 Task: Create a due date automation trigger when advanced on, 2 working days after a card is due add content with a name not containing resume at 11:00 AM.
Action: Mouse moved to (994, 302)
Screenshot: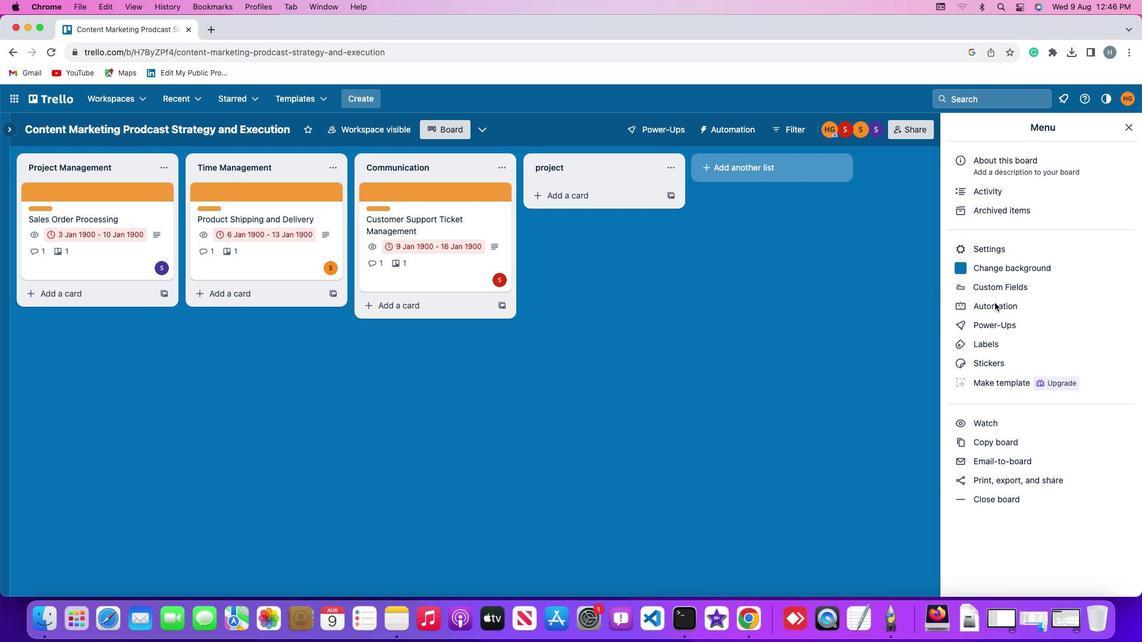
Action: Mouse pressed left at (994, 302)
Screenshot: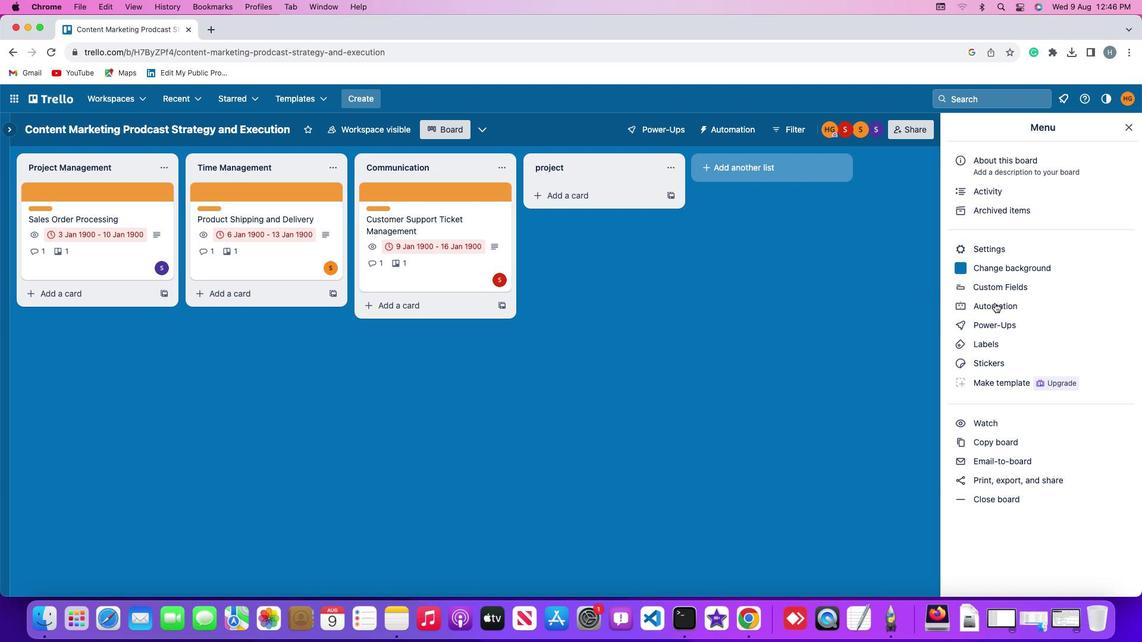 
Action: Mouse moved to (994, 302)
Screenshot: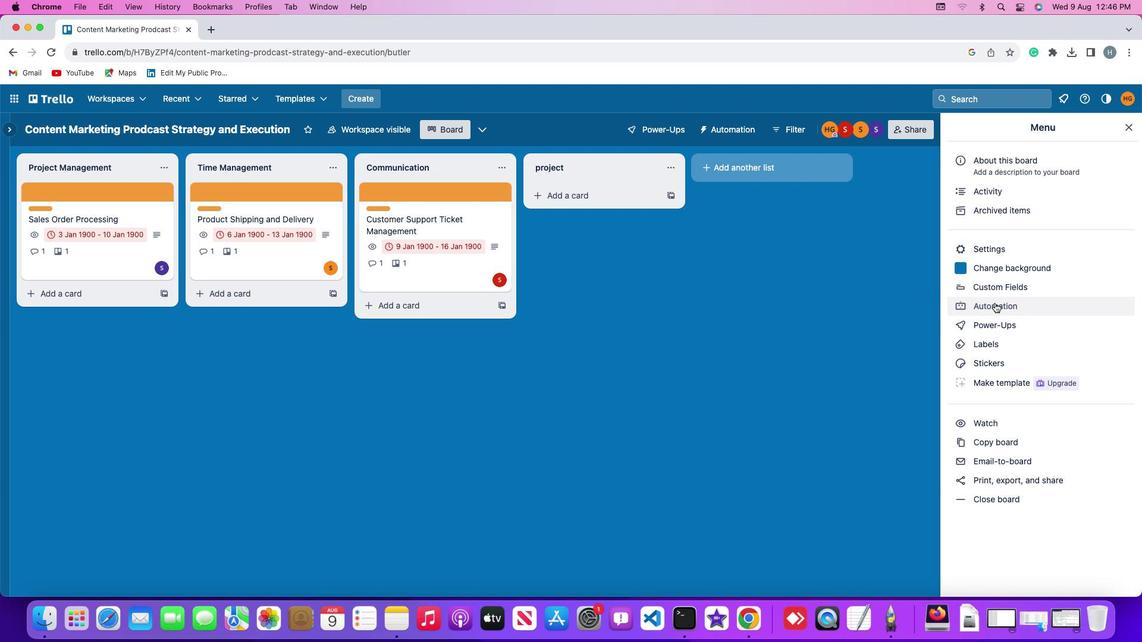 
Action: Mouse pressed left at (994, 302)
Screenshot: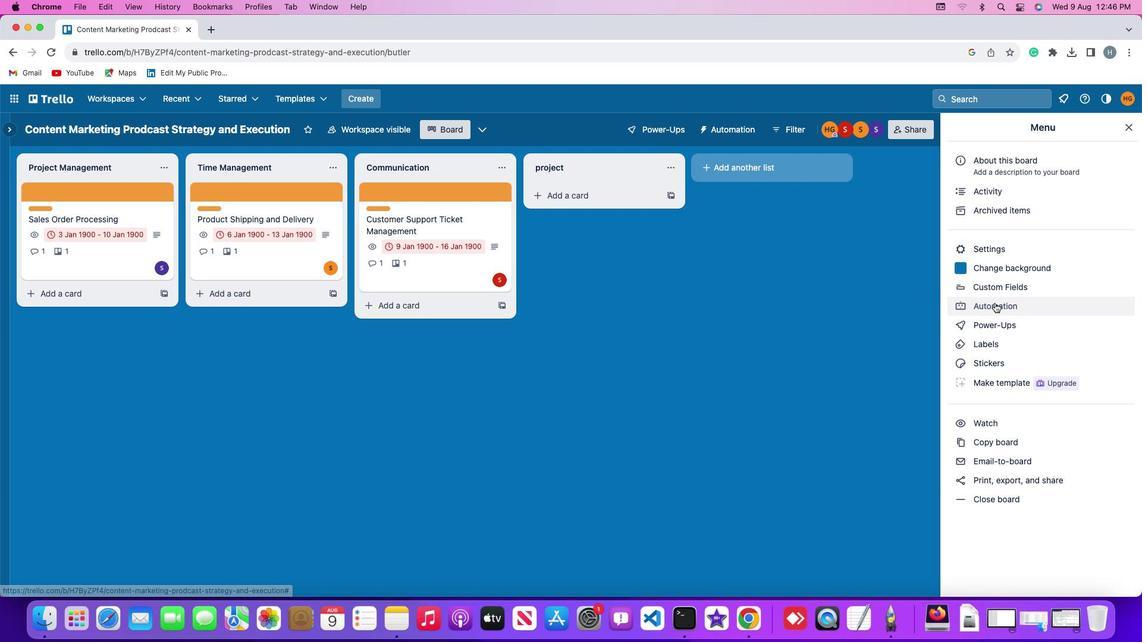 
Action: Mouse moved to (52, 281)
Screenshot: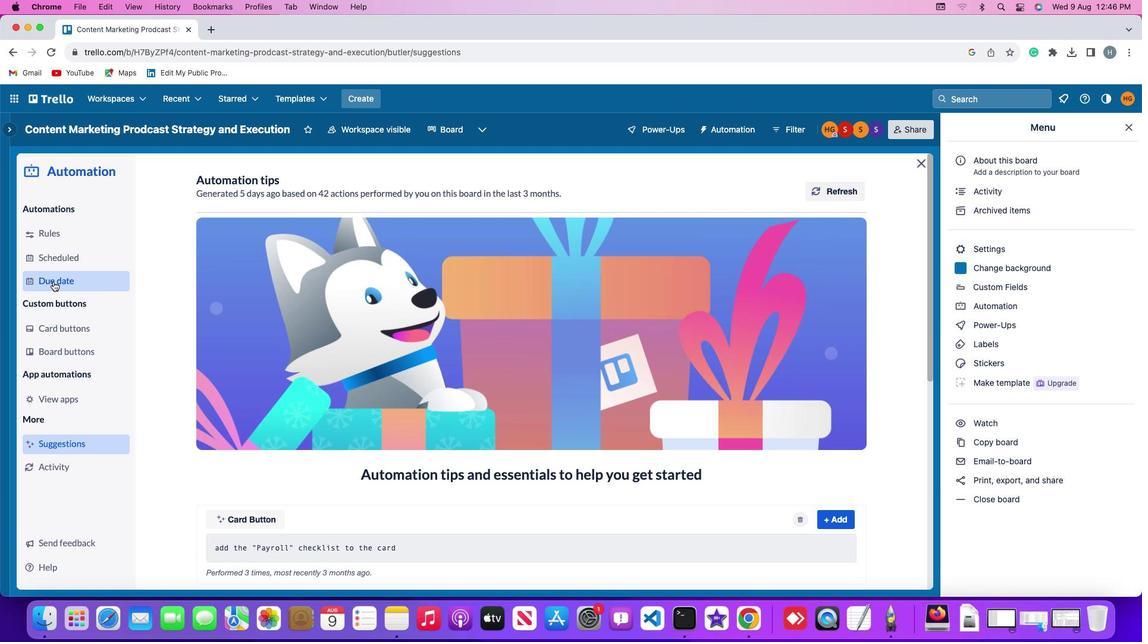 
Action: Mouse pressed left at (52, 281)
Screenshot: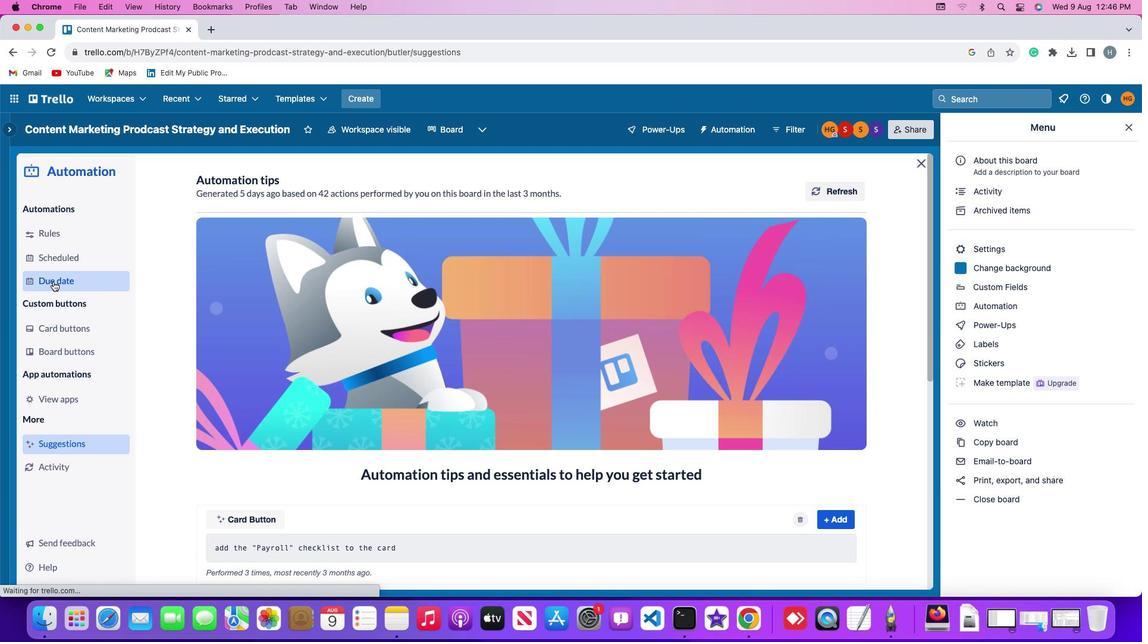 
Action: Mouse moved to (818, 183)
Screenshot: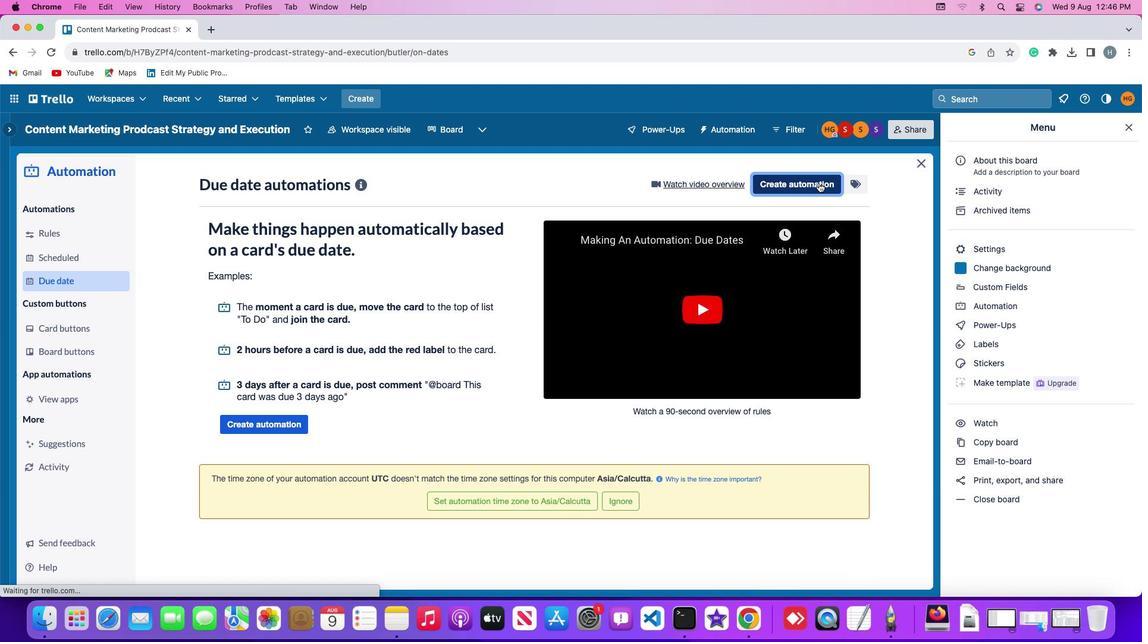 
Action: Mouse pressed left at (818, 183)
Screenshot: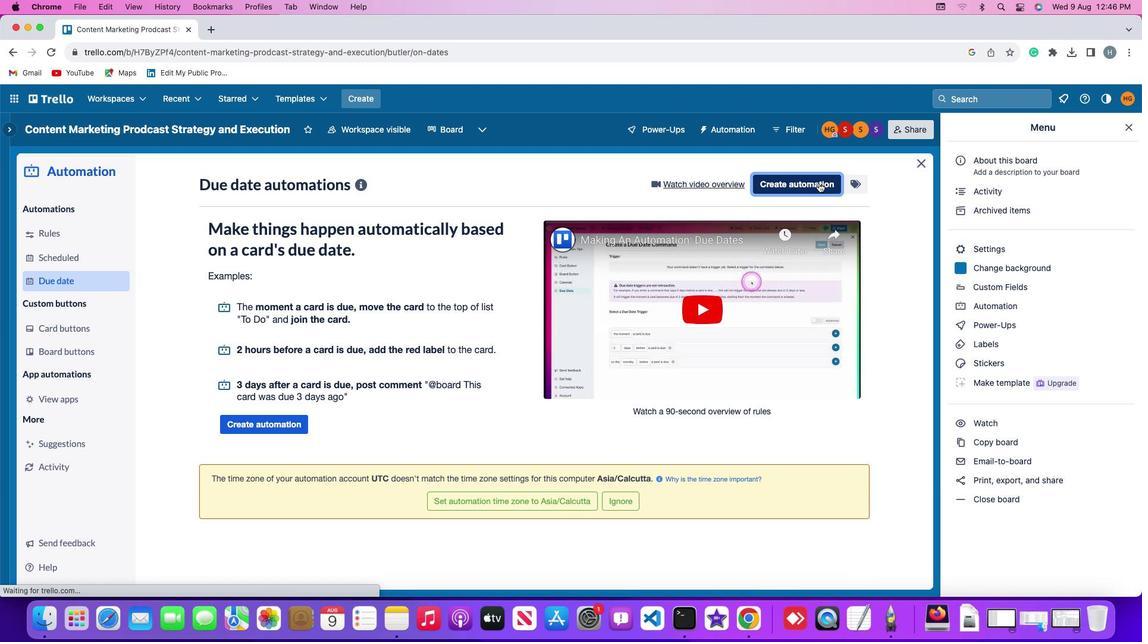 
Action: Mouse moved to (410, 296)
Screenshot: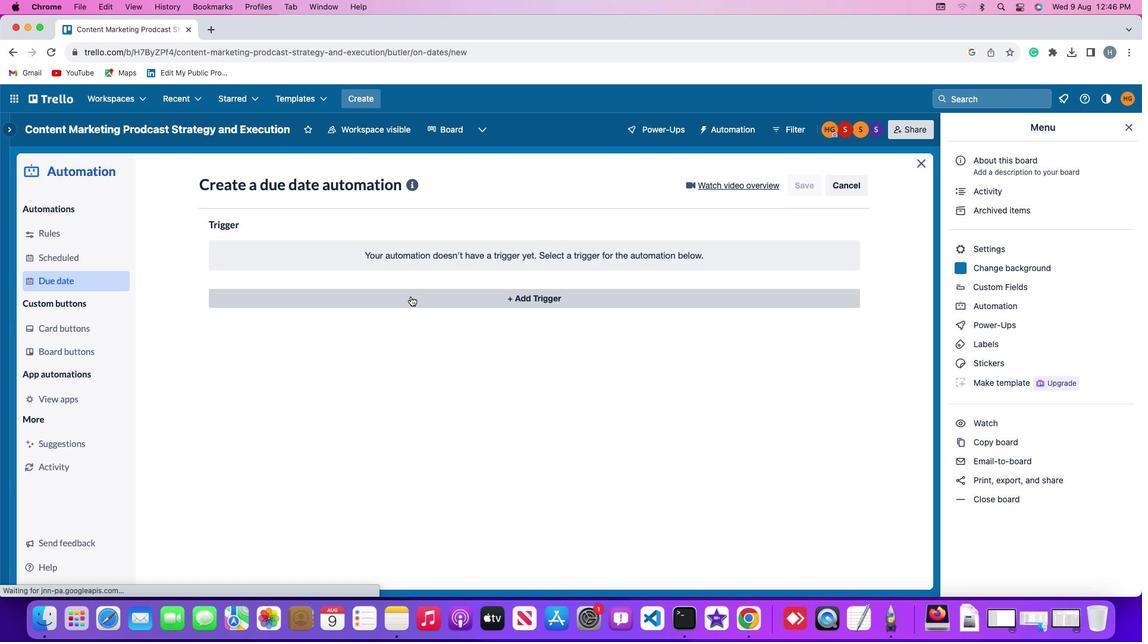 
Action: Mouse pressed left at (410, 296)
Screenshot: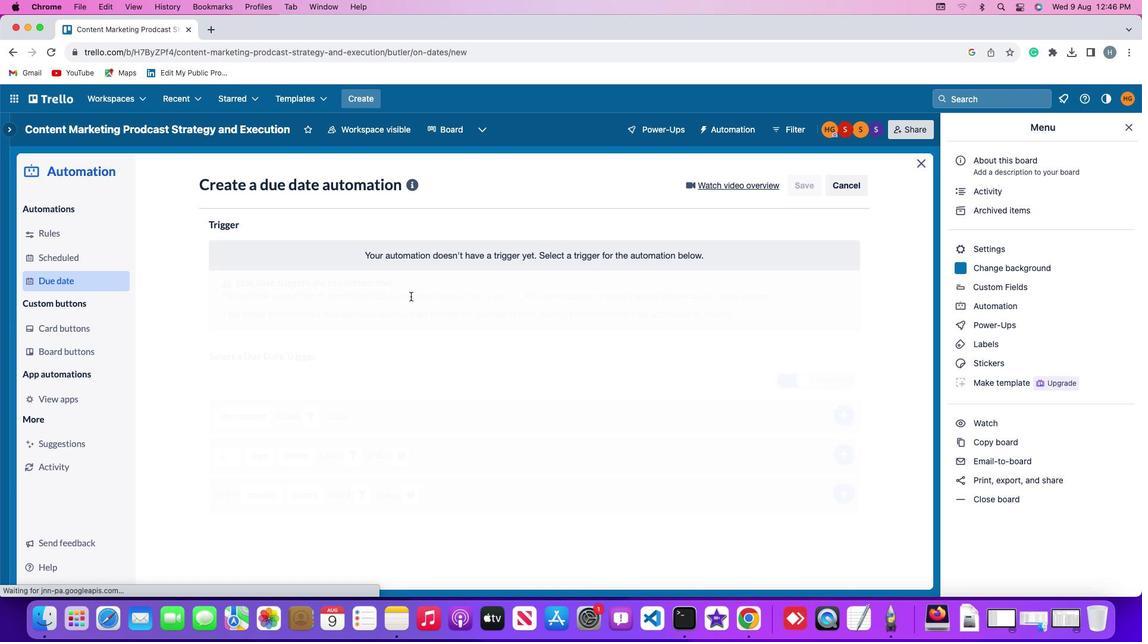 
Action: Mouse moved to (237, 485)
Screenshot: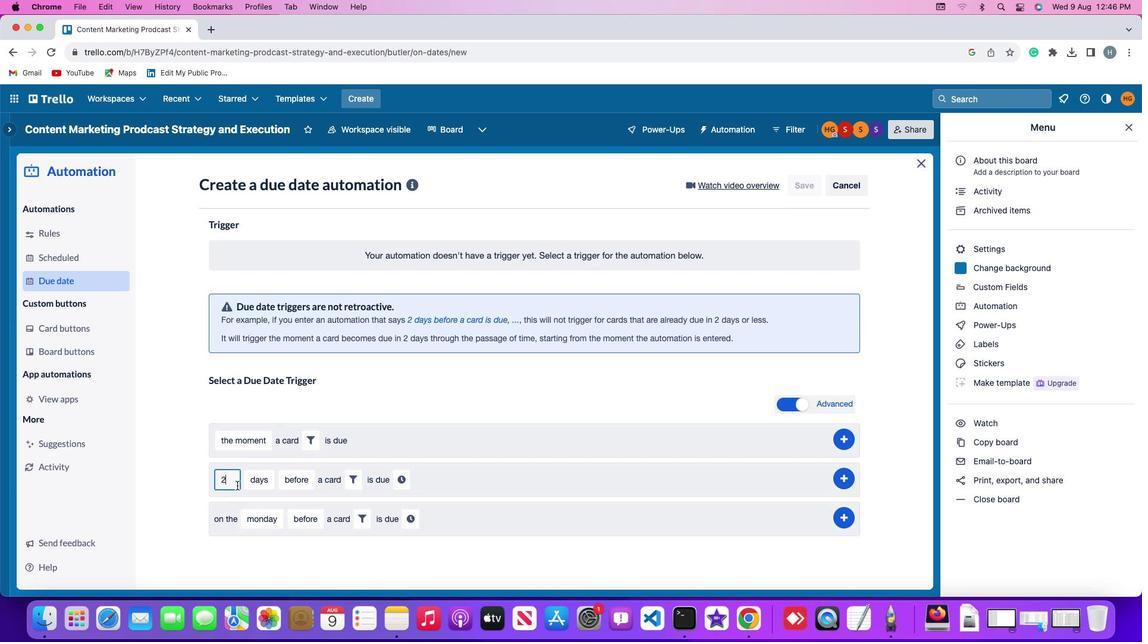 
Action: Mouse pressed left at (237, 485)
Screenshot: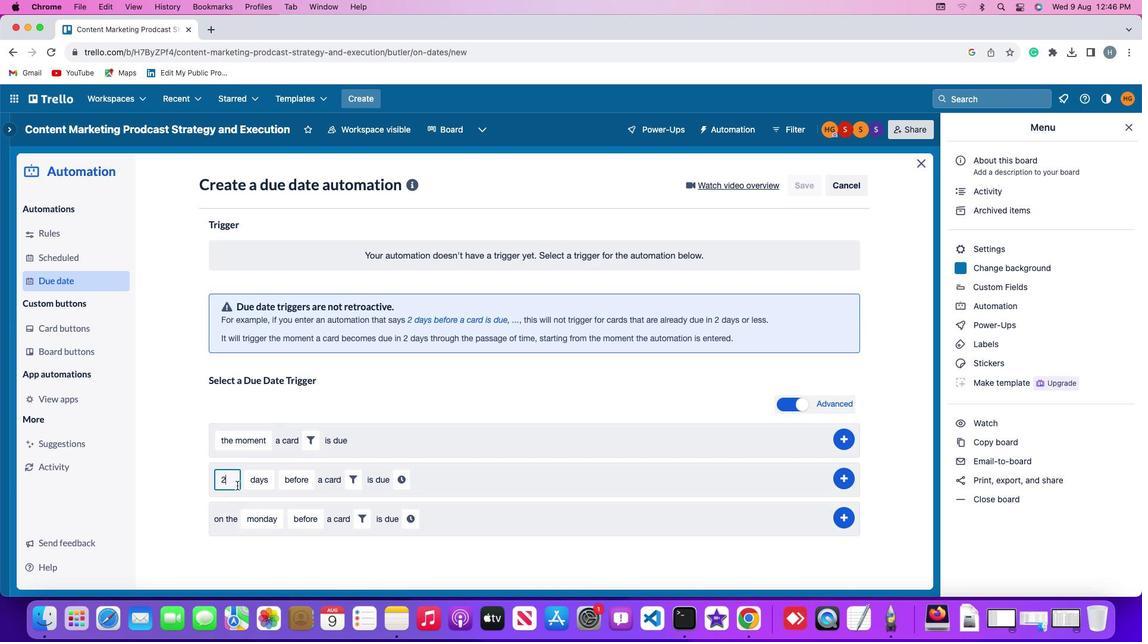 
Action: Mouse moved to (237, 485)
Screenshot: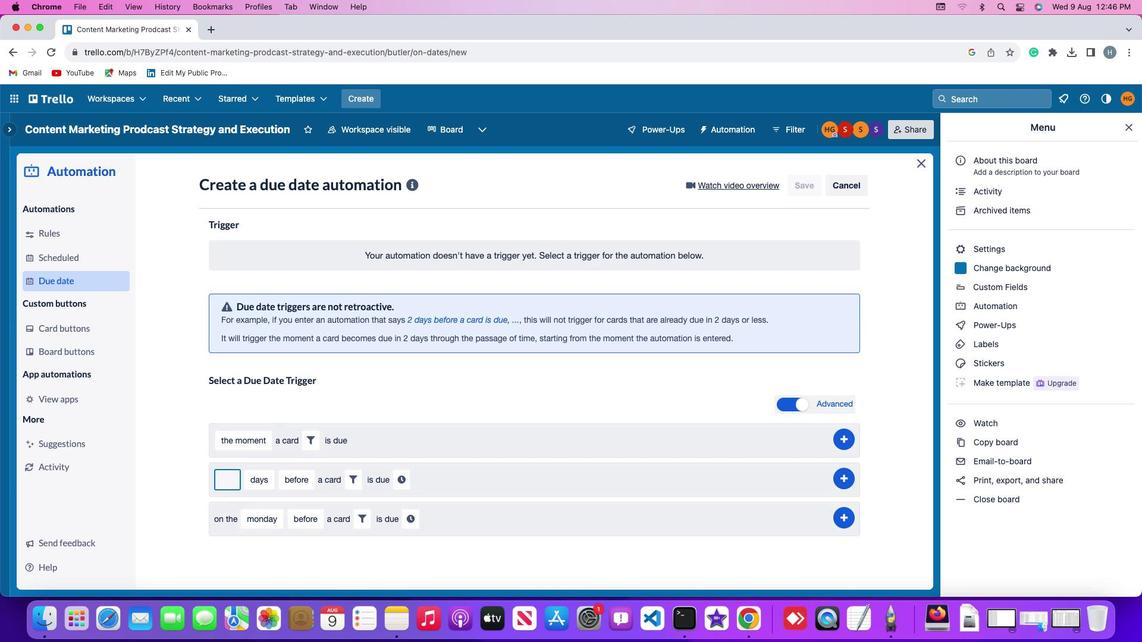 
Action: Key pressed Key.backspace'2'
Screenshot: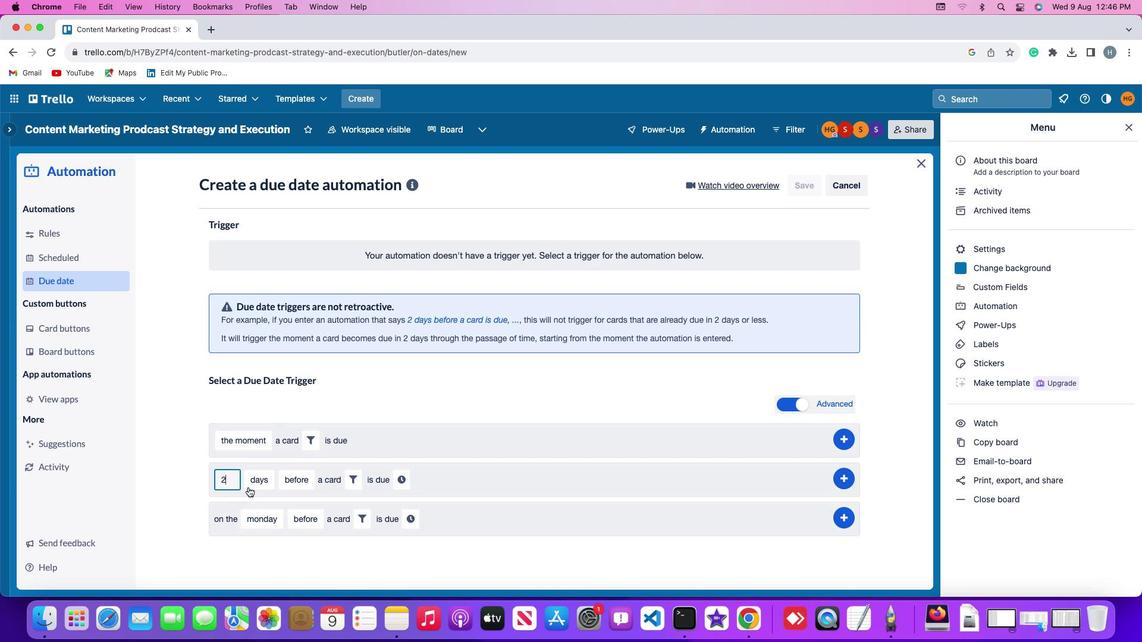 
Action: Mouse moved to (266, 487)
Screenshot: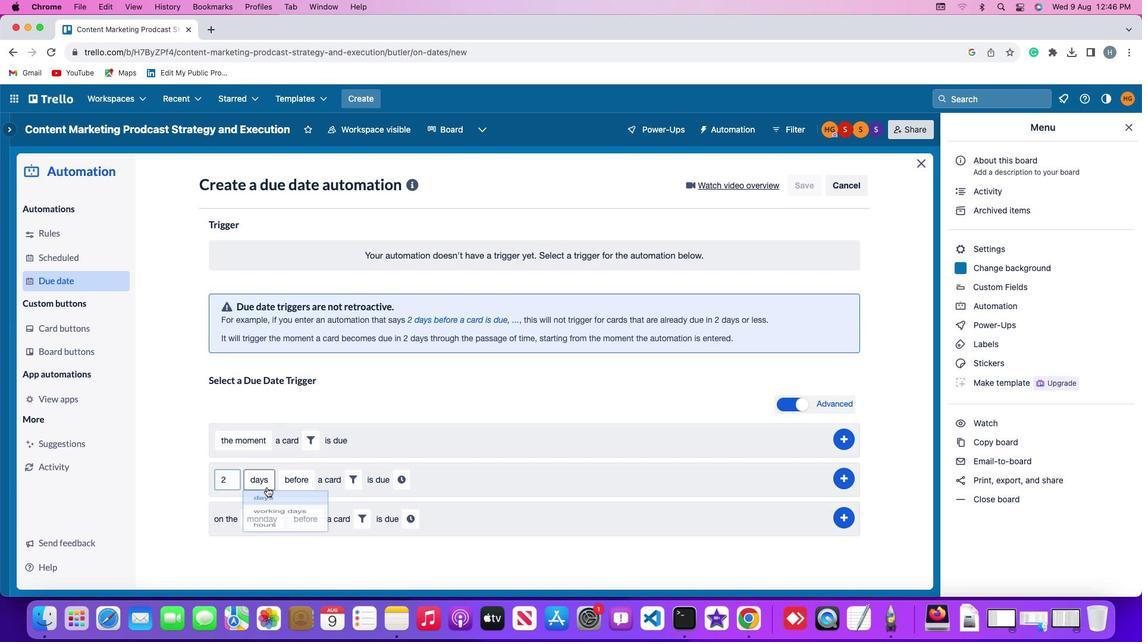 
Action: Mouse pressed left at (266, 487)
Screenshot: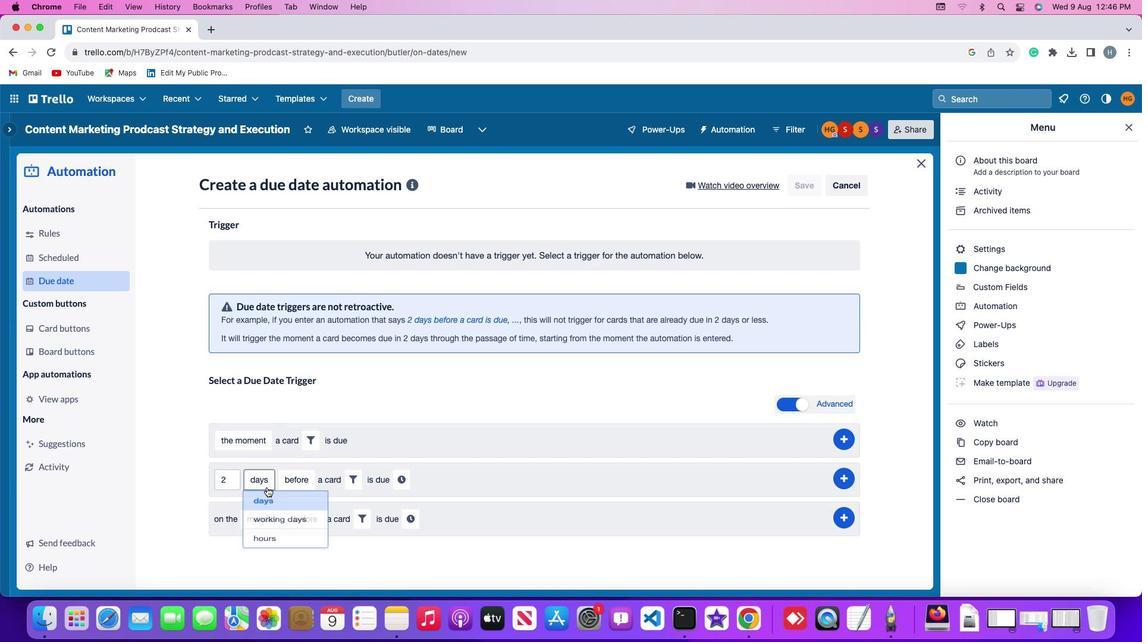 
Action: Mouse moved to (274, 521)
Screenshot: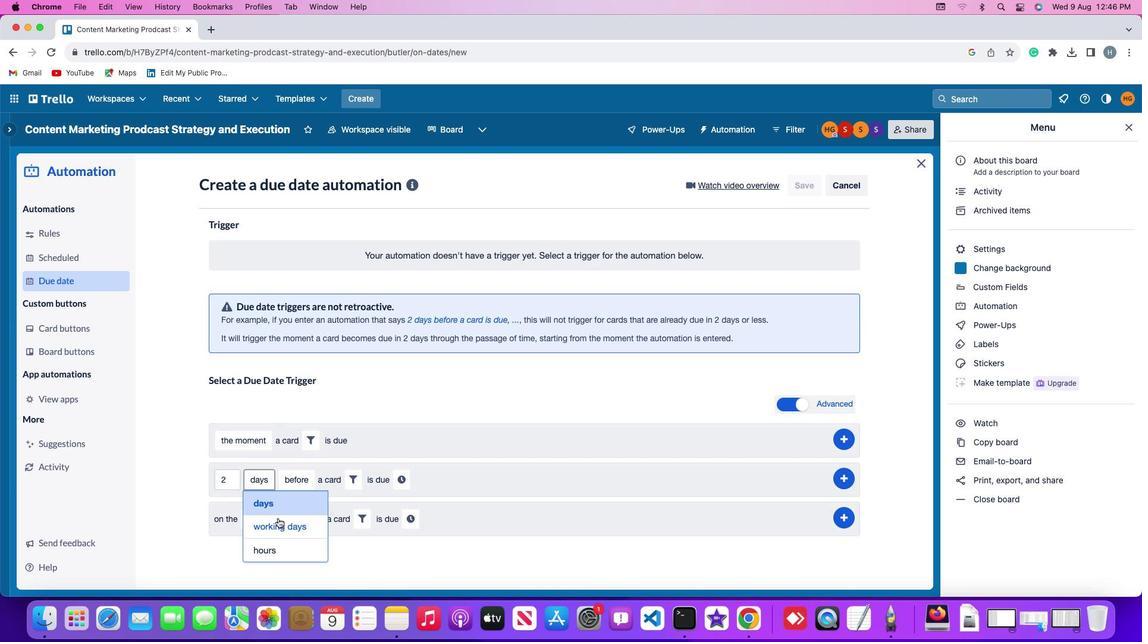 
Action: Mouse pressed left at (274, 521)
Screenshot: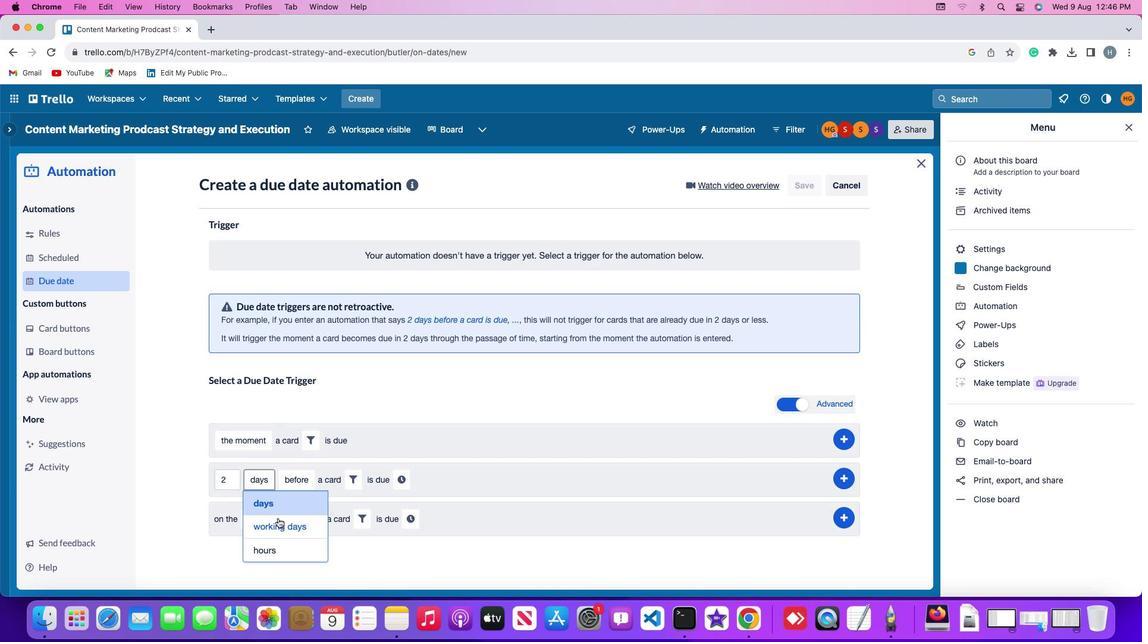 
Action: Mouse moved to (324, 477)
Screenshot: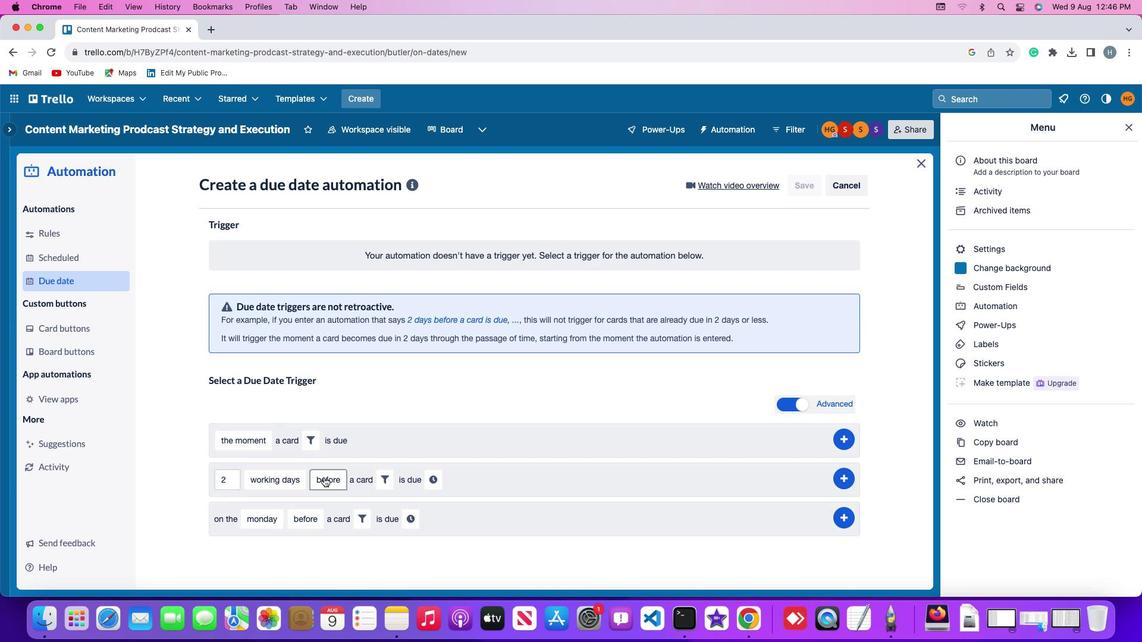 
Action: Mouse pressed left at (324, 477)
Screenshot: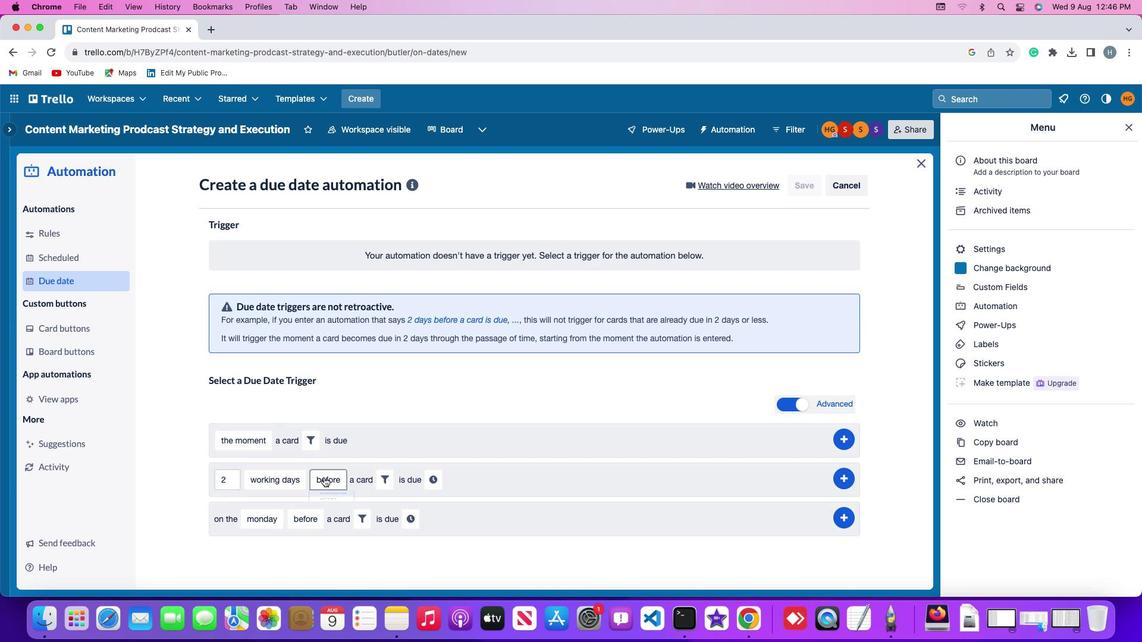 
Action: Mouse moved to (328, 524)
Screenshot: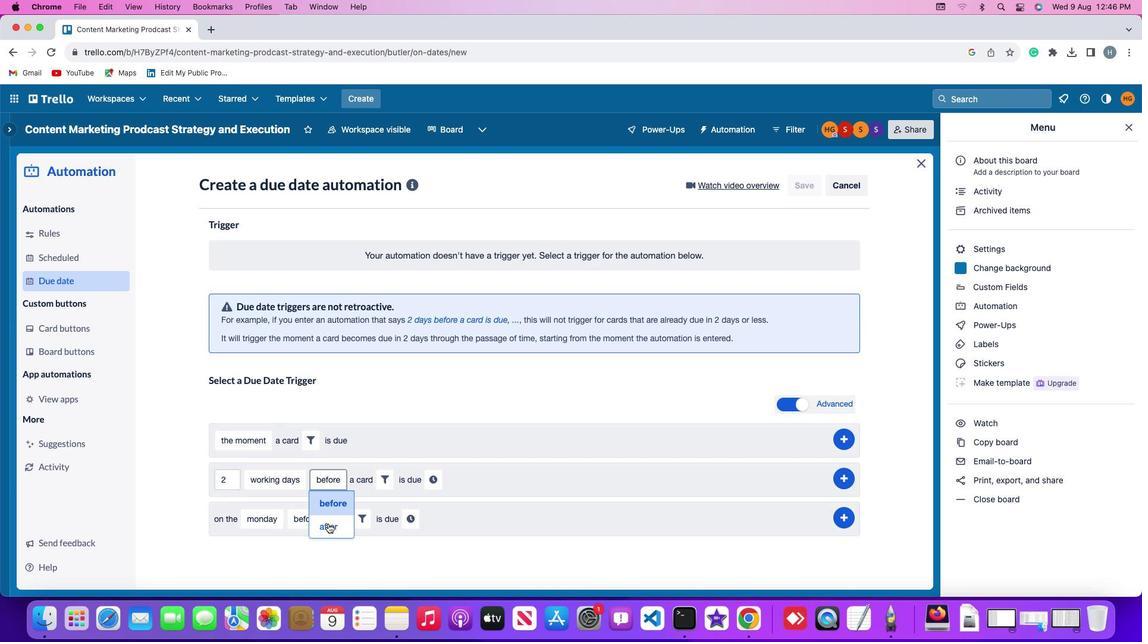 
Action: Mouse pressed left at (328, 524)
Screenshot: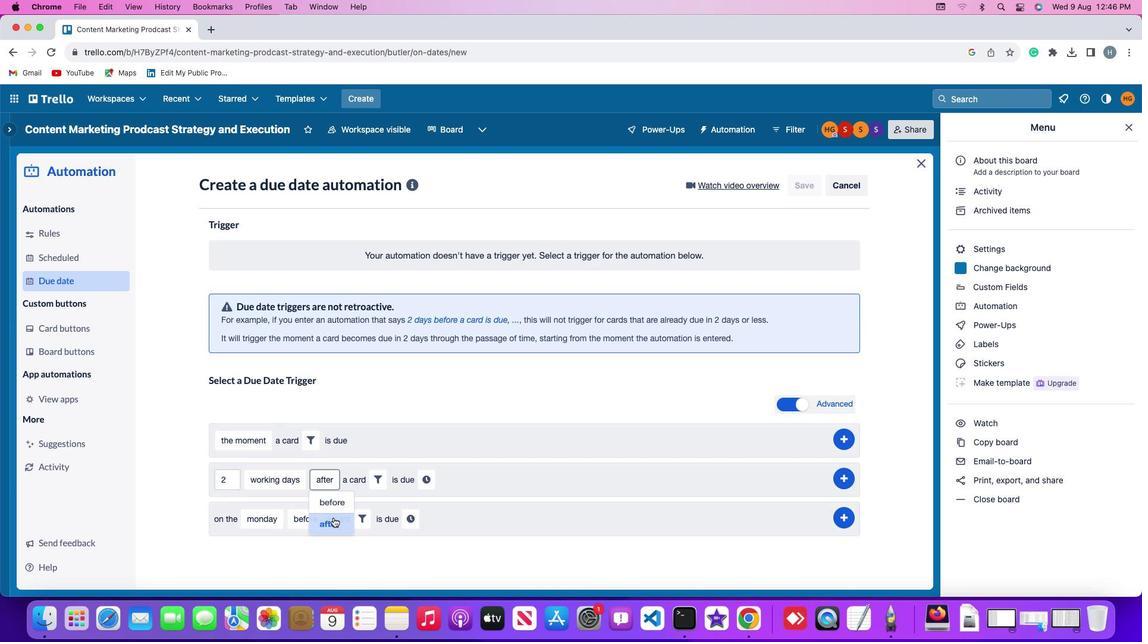 
Action: Mouse moved to (378, 483)
Screenshot: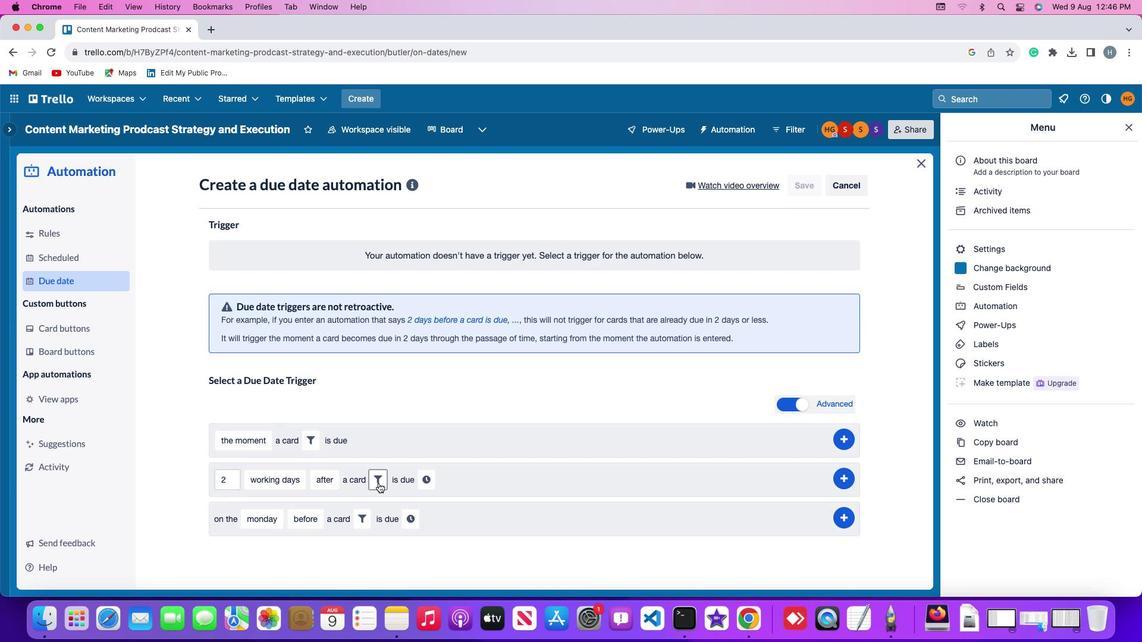 
Action: Mouse pressed left at (378, 483)
Screenshot: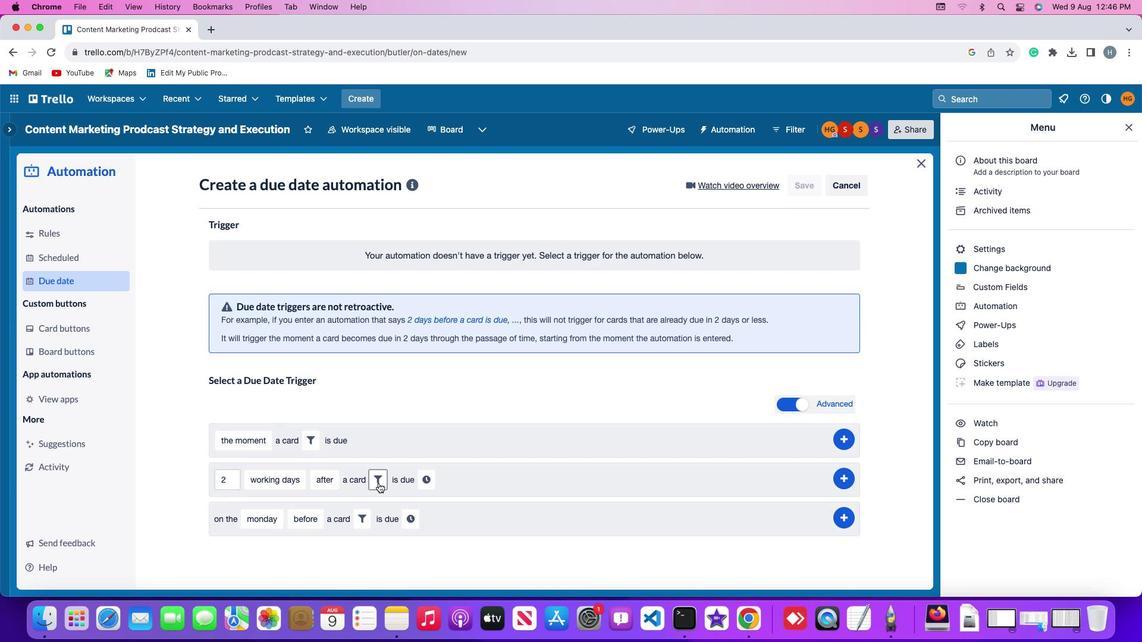 
Action: Mouse moved to (537, 516)
Screenshot: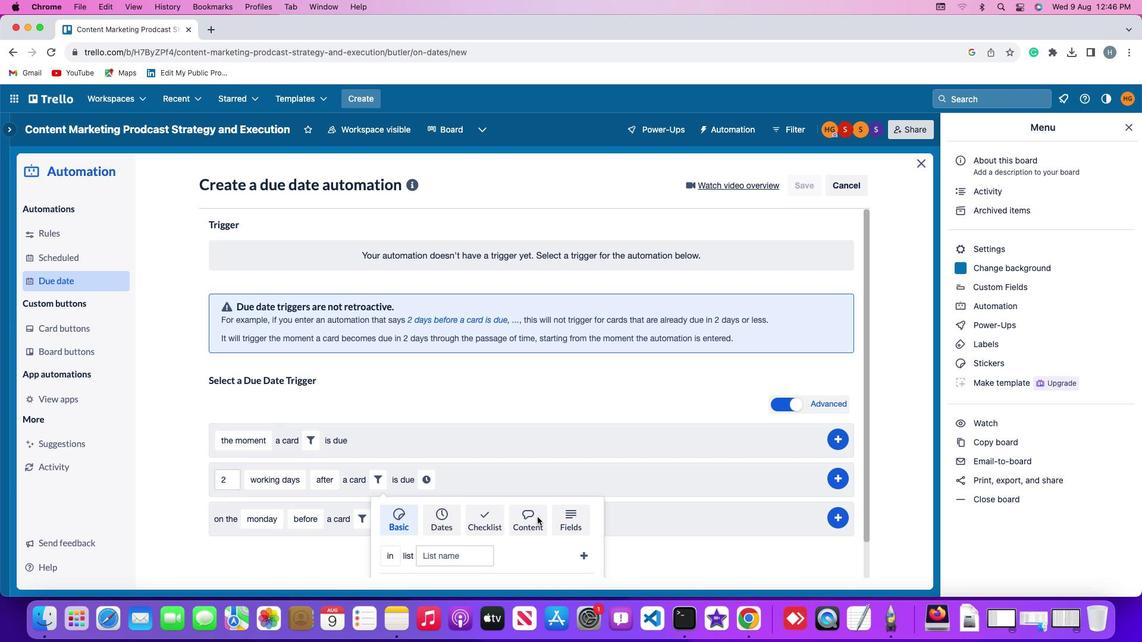 
Action: Mouse pressed left at (537, 516)
Screenshot: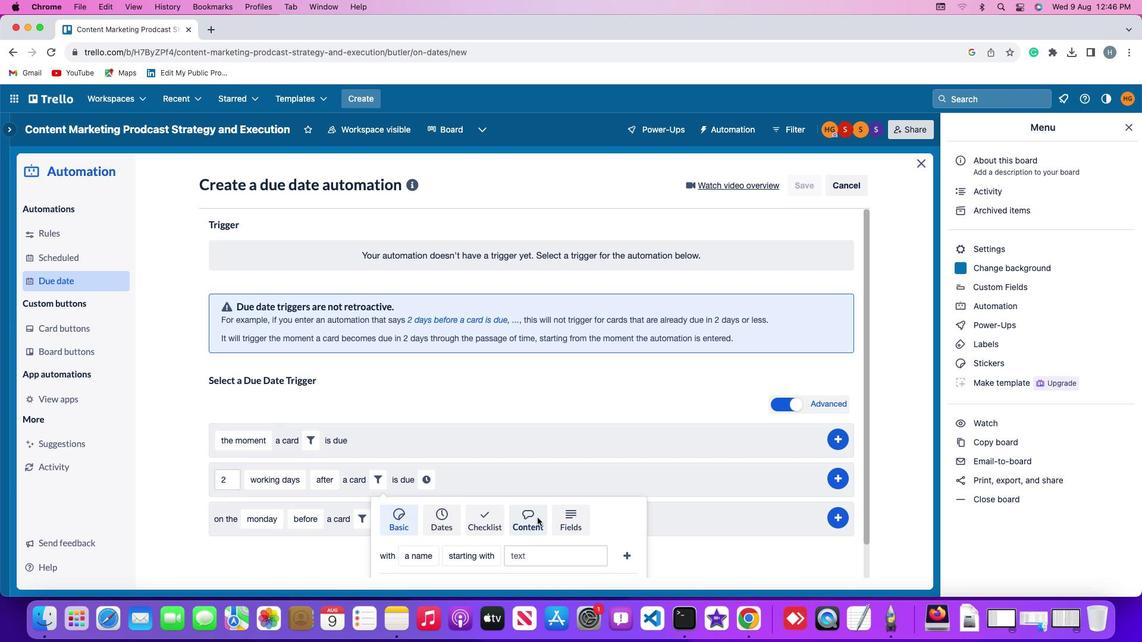 
Action: Mouse moved to (420, 552)
Screenshot: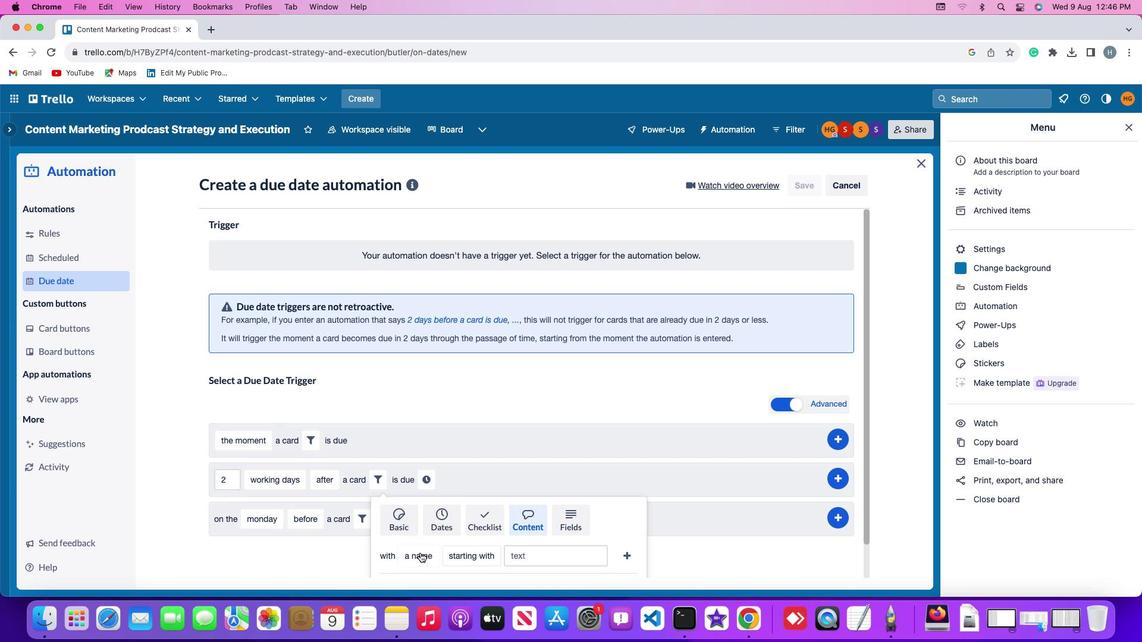 
Action: Mouse pressed left at (420, 552)
Screenshot: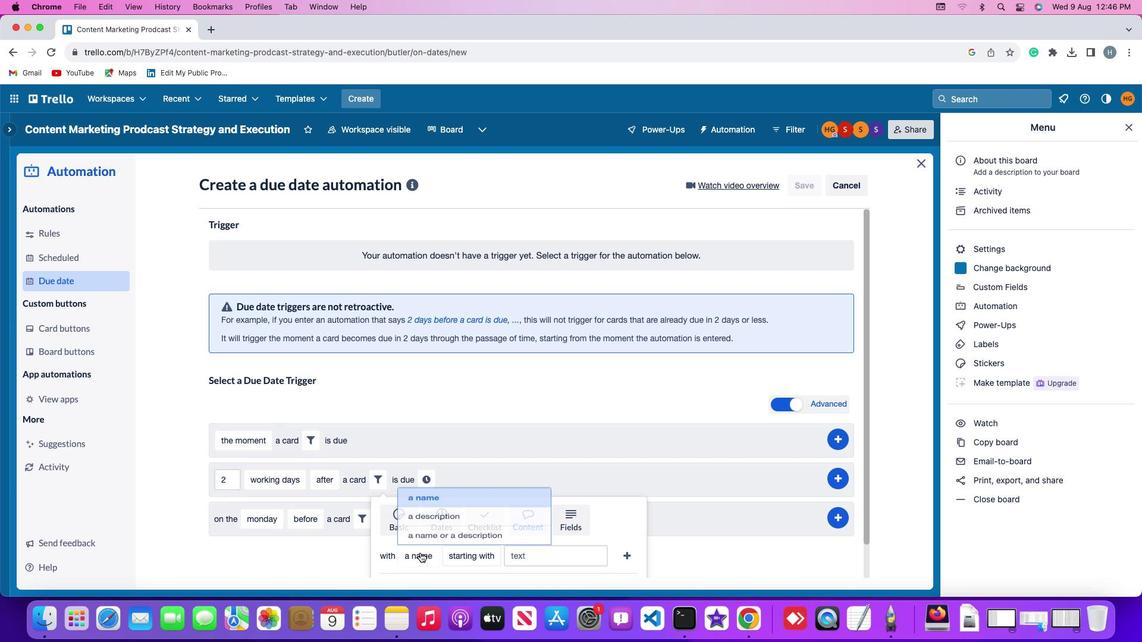 
Action: Mouse moved to (438, 491)
Screenshot: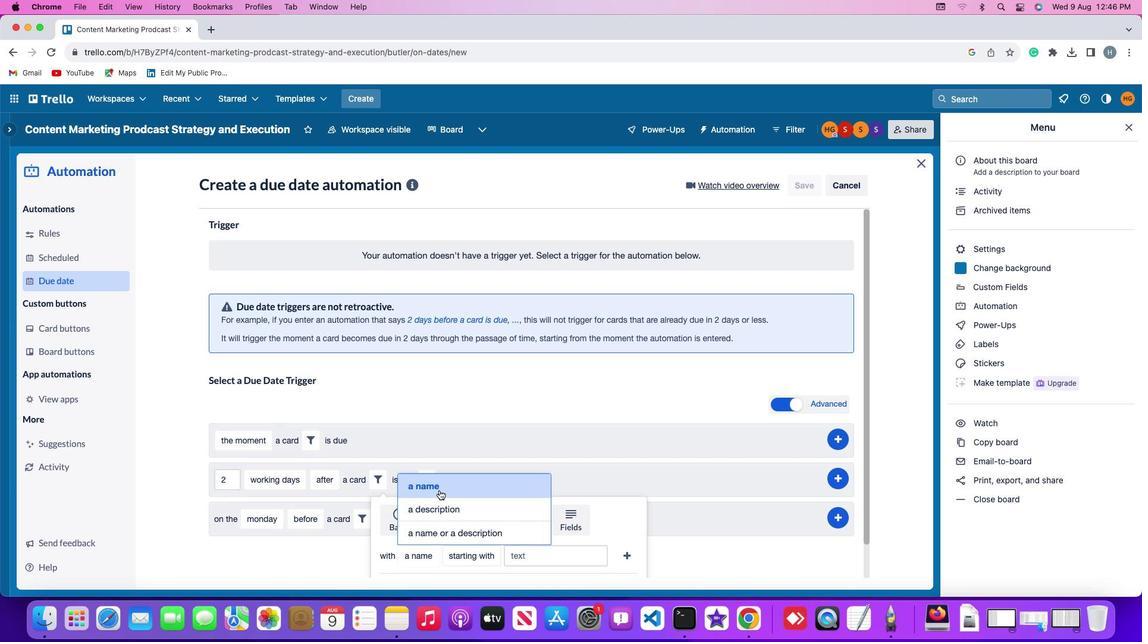 
Action: Mouse pressed left at (438, 491)
Screenshot: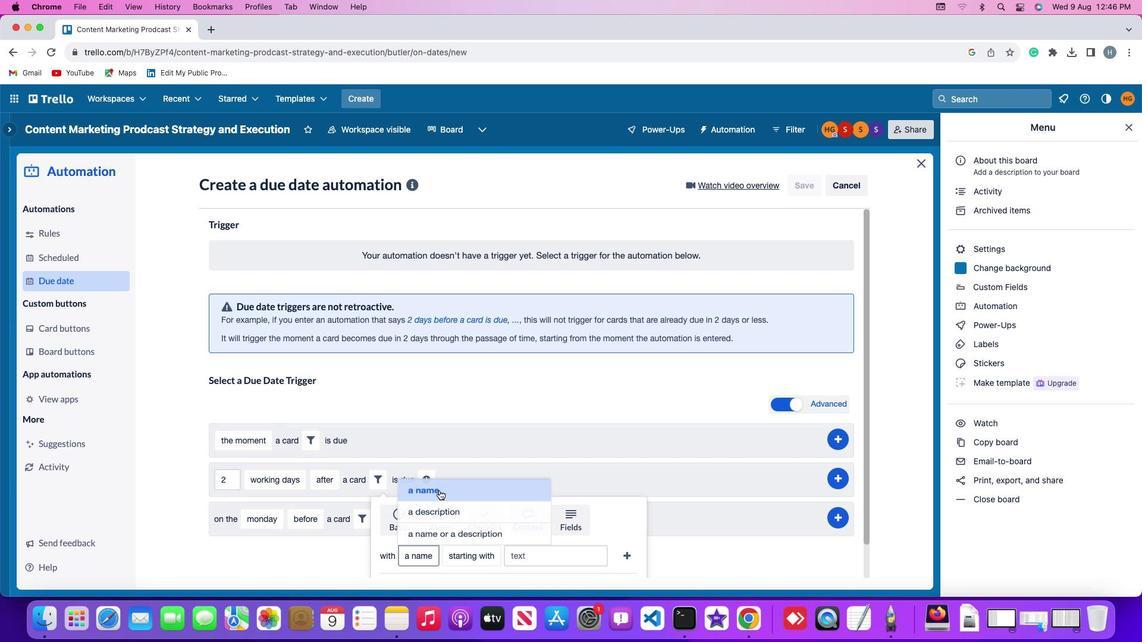 
Action: Mouse moved to (476, 554)
Screenshot: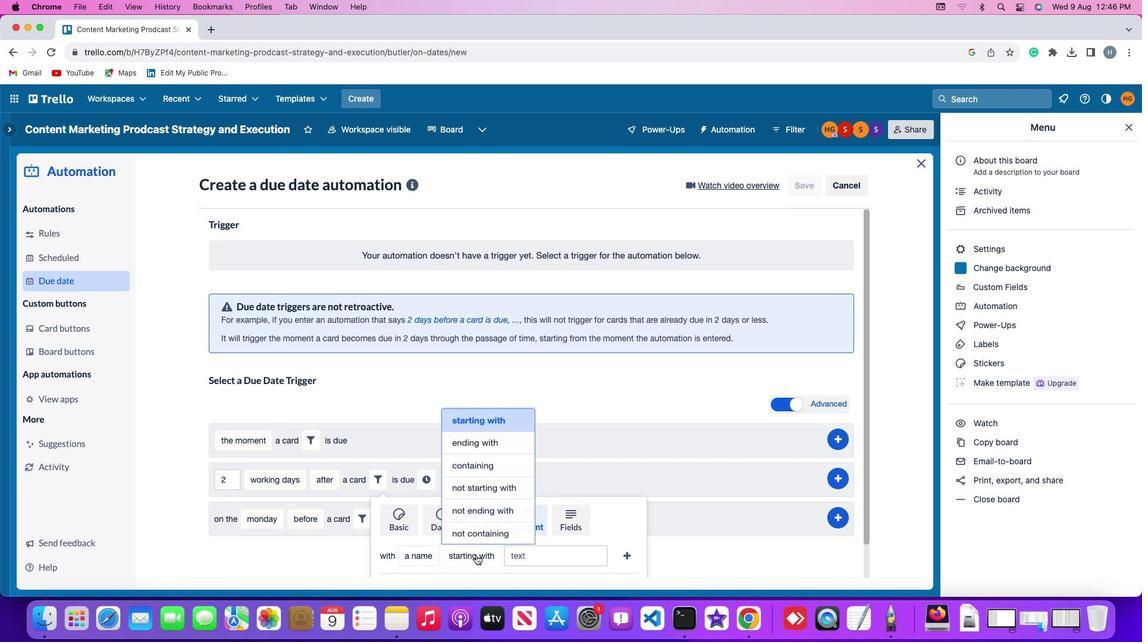 
Action: Mouse pressed left at (476, 554)
Screenshot: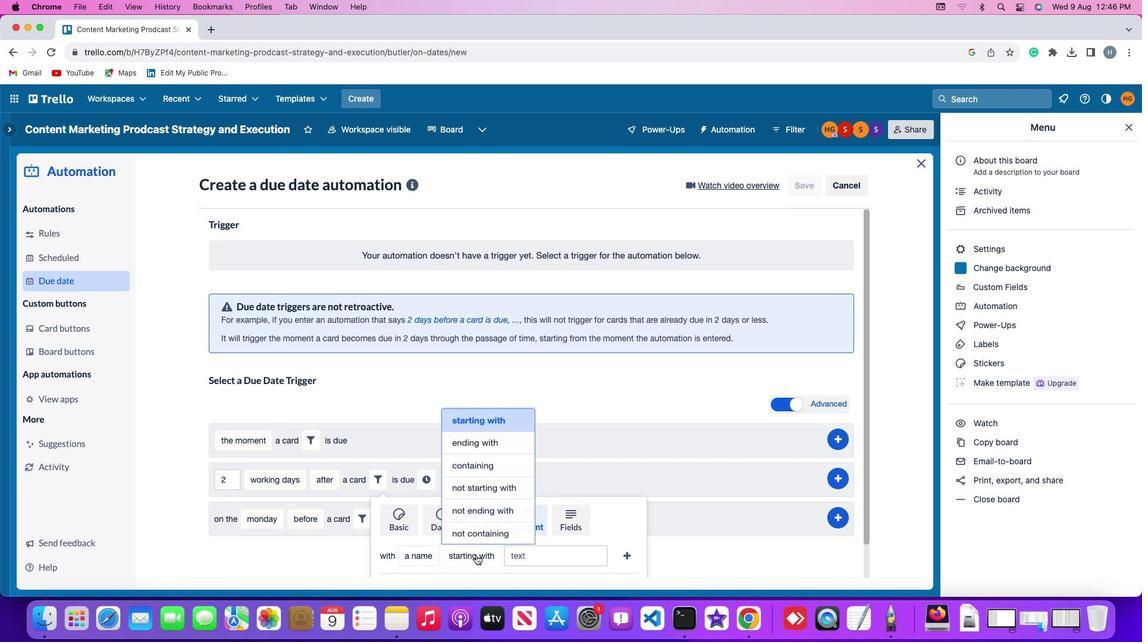
Action: Mouse moved to (488, 535)
Screenshot: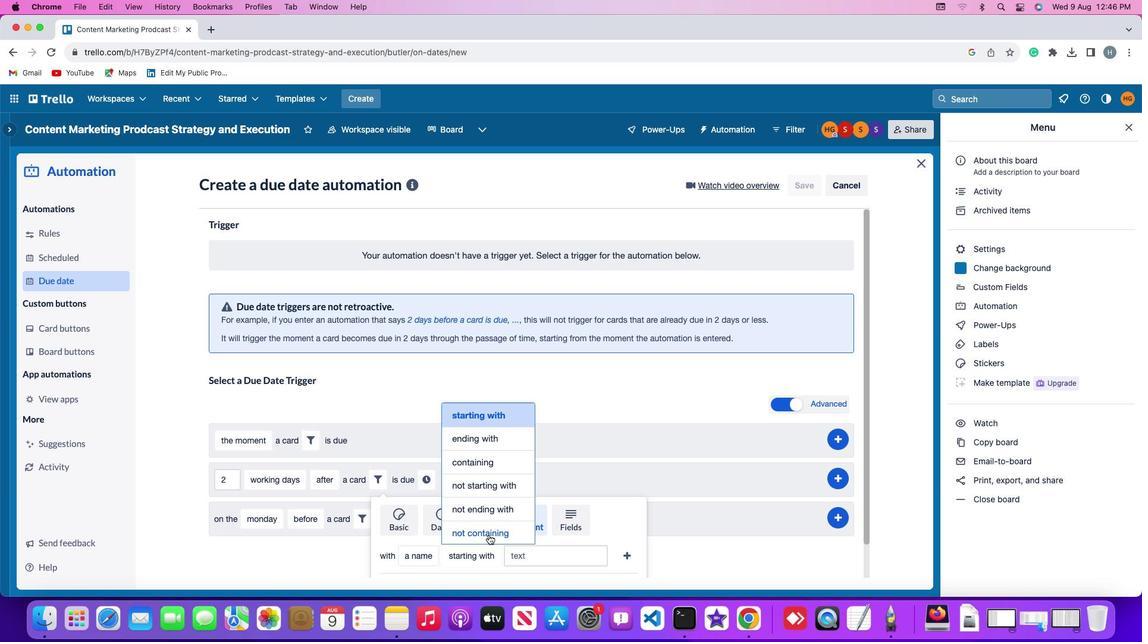 
Action: Mouse pressed left at (488, 535)
Screenshot: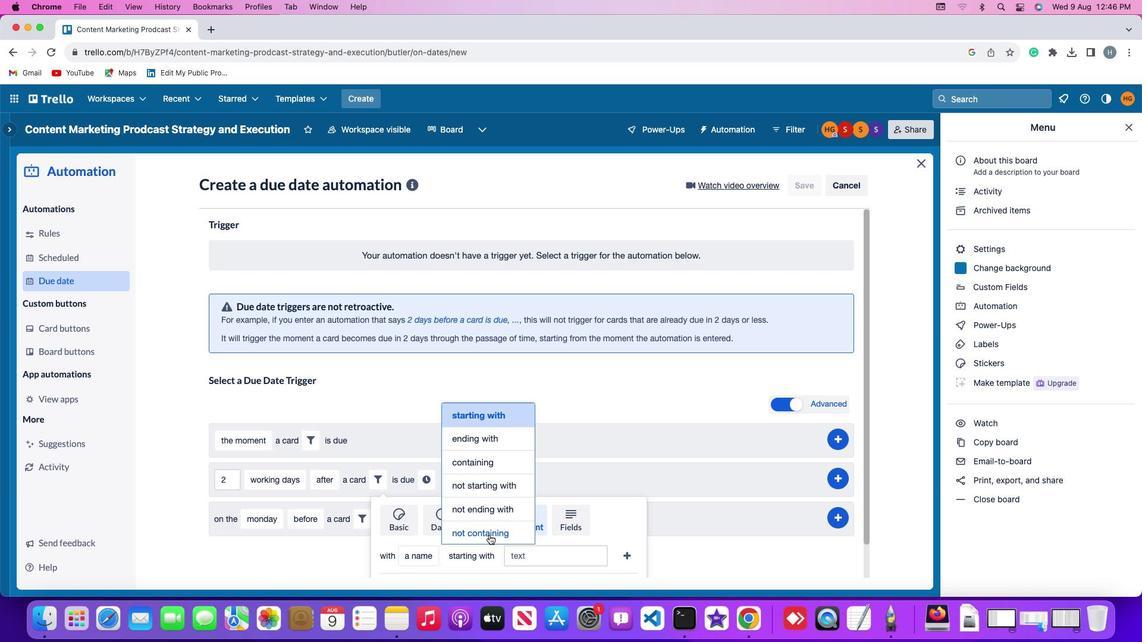 
Action: Mouse moved to (531, 556)
Screenshot: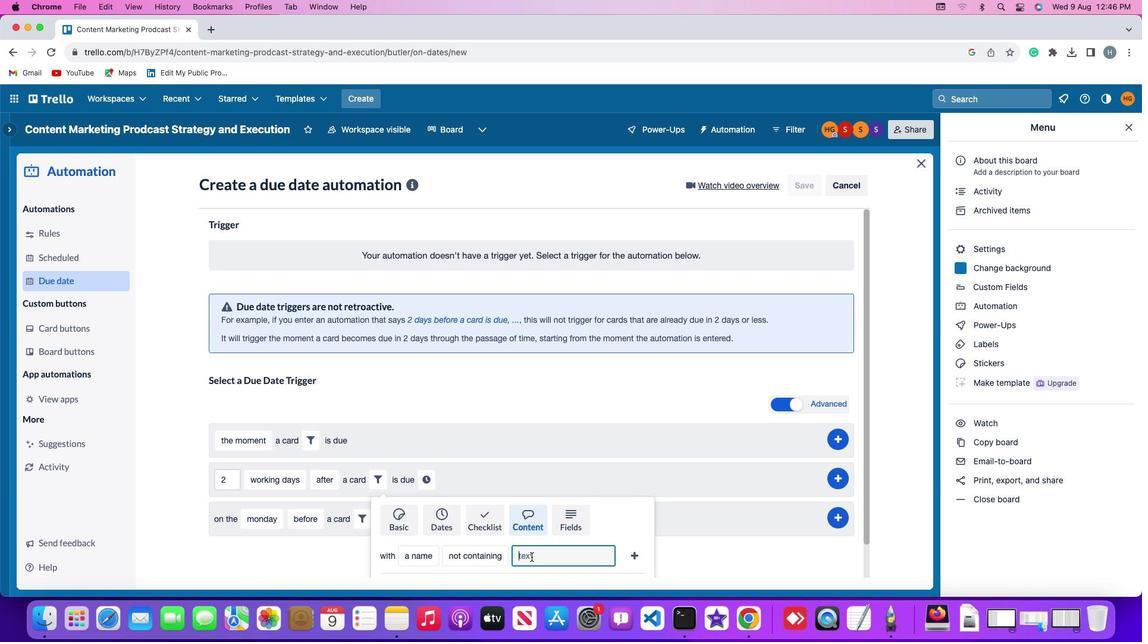 
Action: Mouse pressed left at (531, 556)
Screenshot: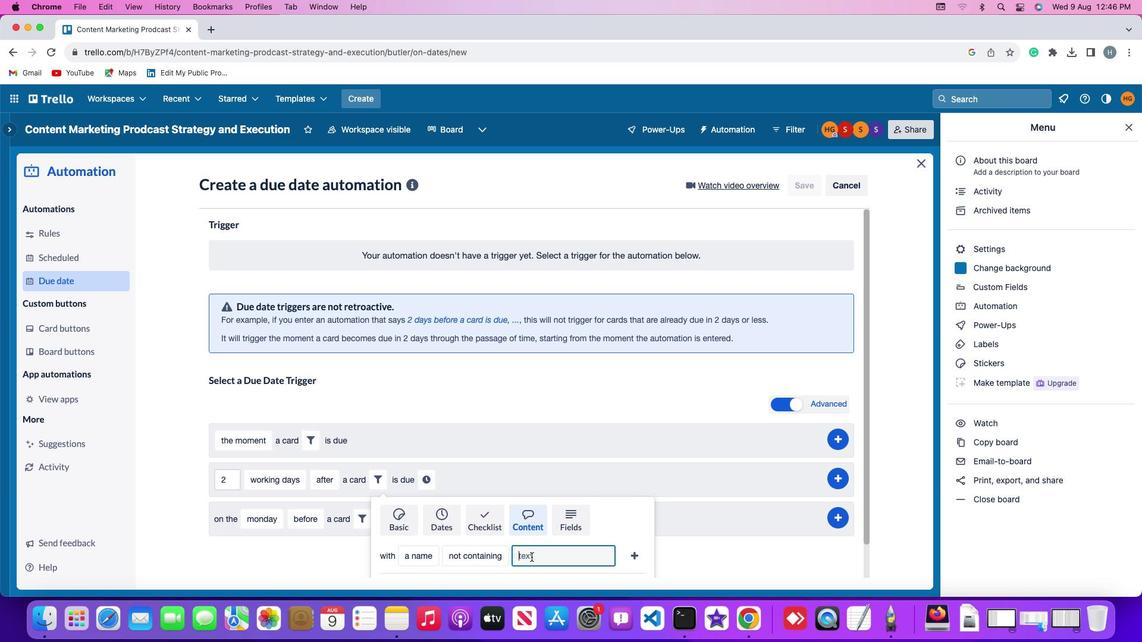 
Action: Mouse moved to (532, 556)
Screenshot: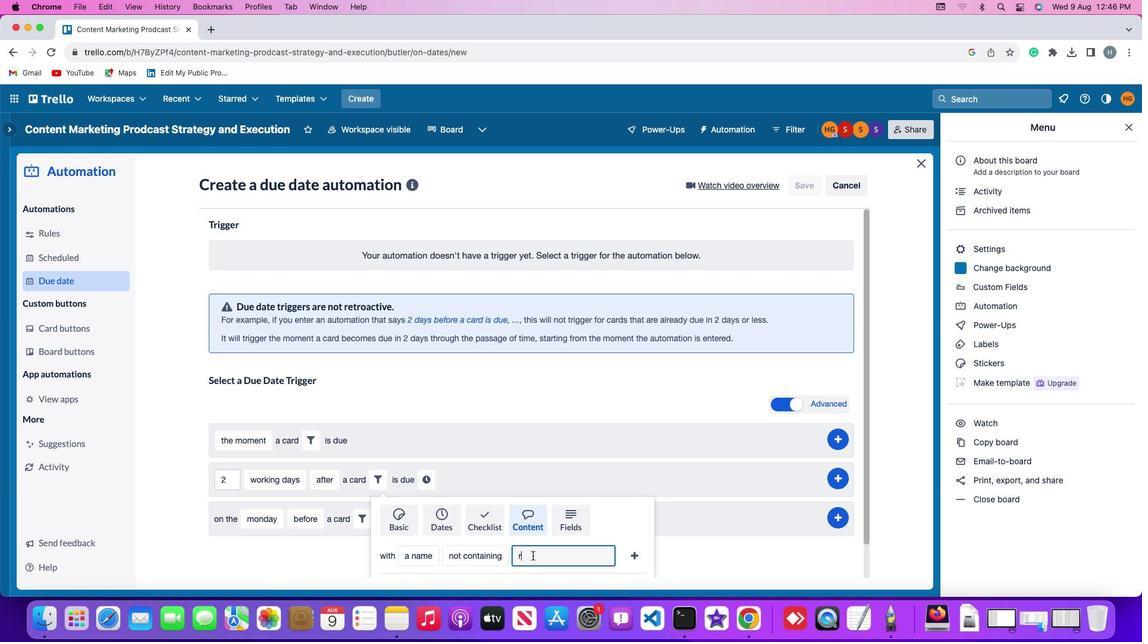 
Action: Key pressed 'r'
Screenshot: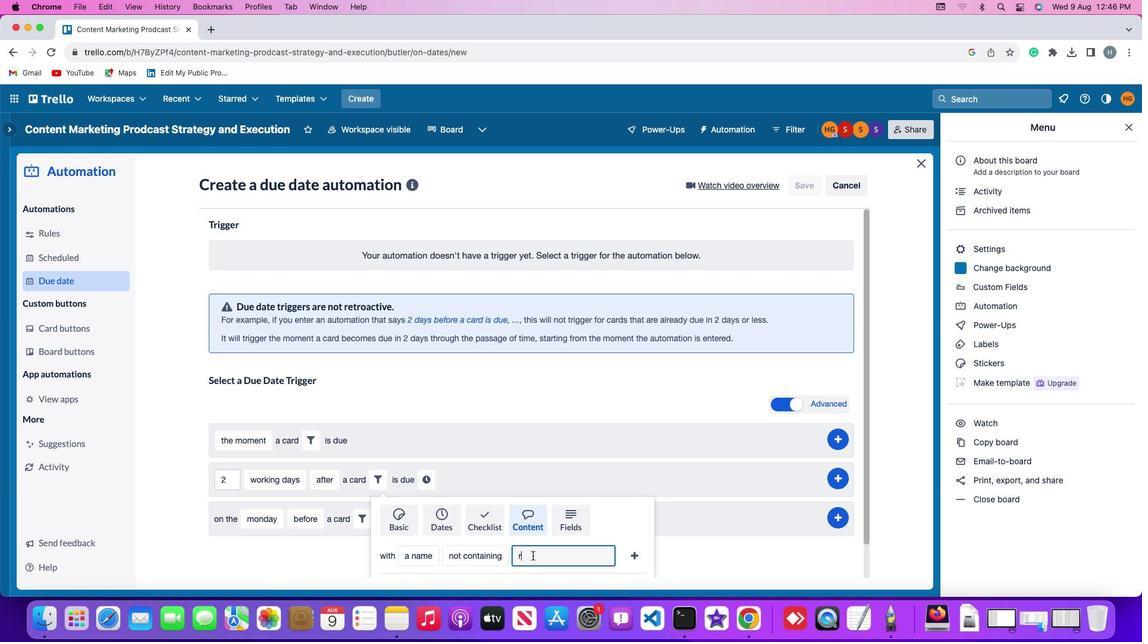
Action: Mouse moved to (532, 555)
Screenshot: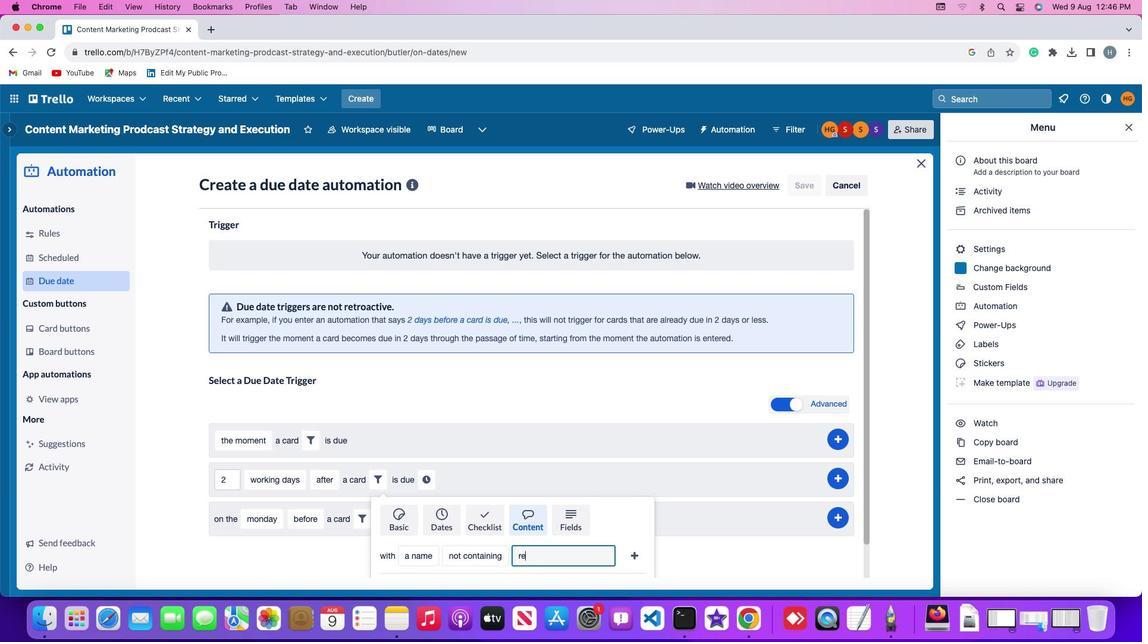 
Action: Key pressed 'e''s'
Screenshot: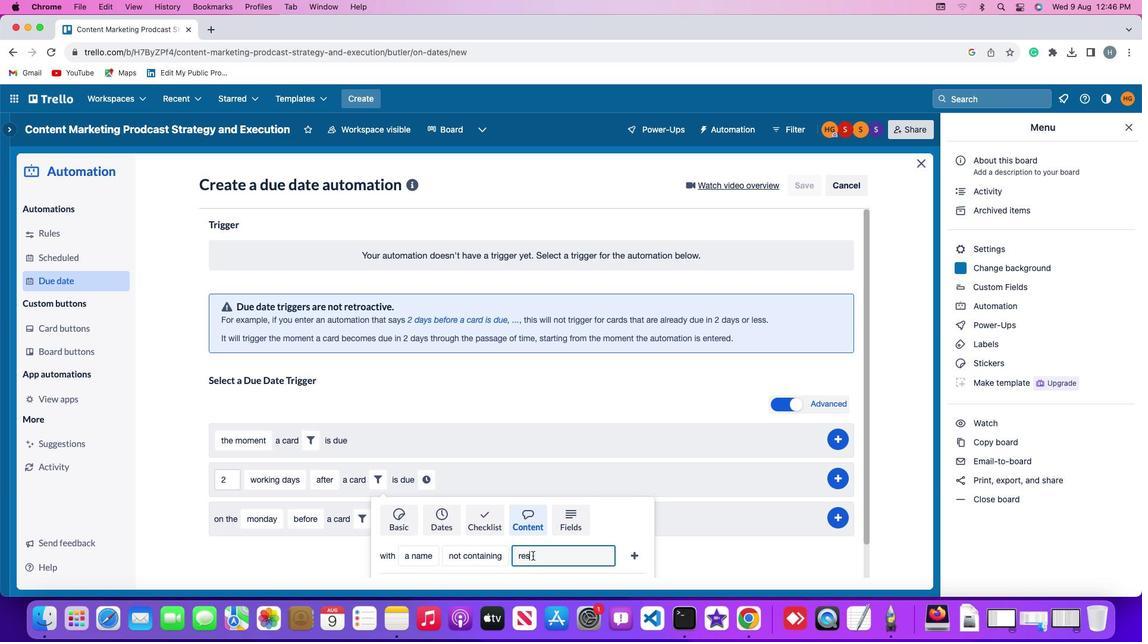
Action: Mouse moved to (532, 555)
Screenshot: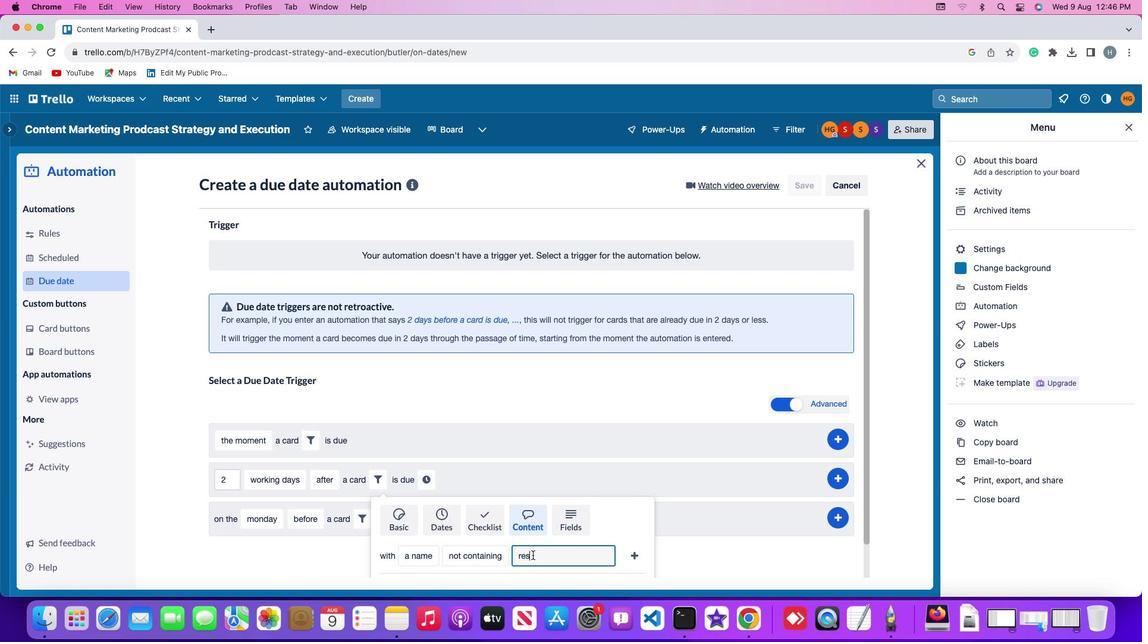 
Action: Key pressed 'u''m''e'
Screenshot: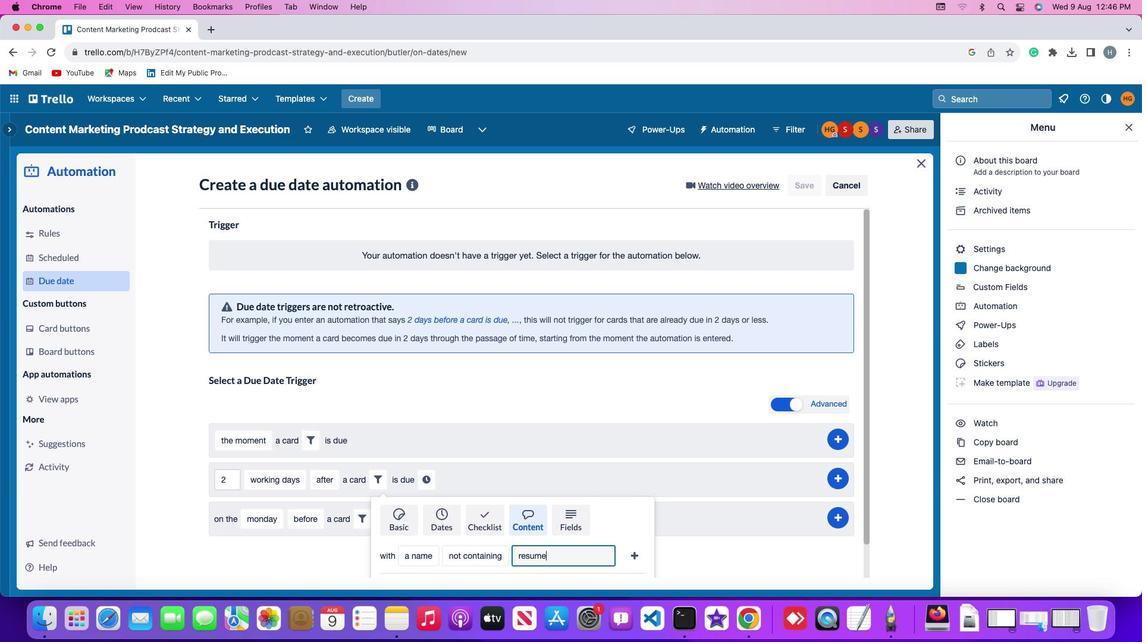 
Action: Mouse moved to (632, 553)
Screenshot: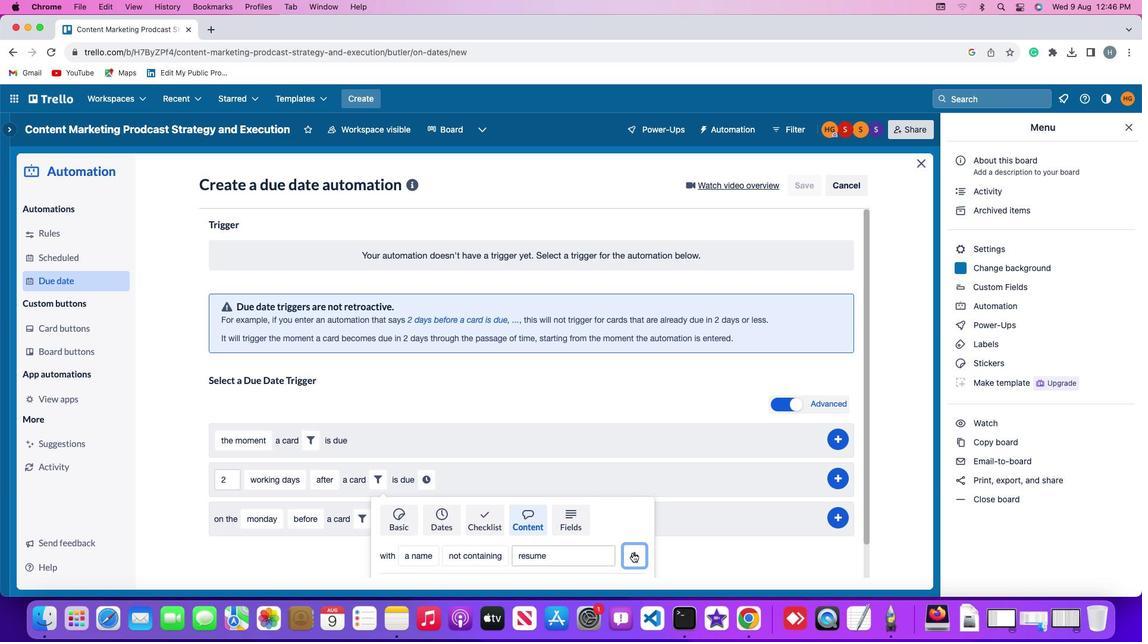 
Action: Mouse pressed left at (632, 553)
Screenshot: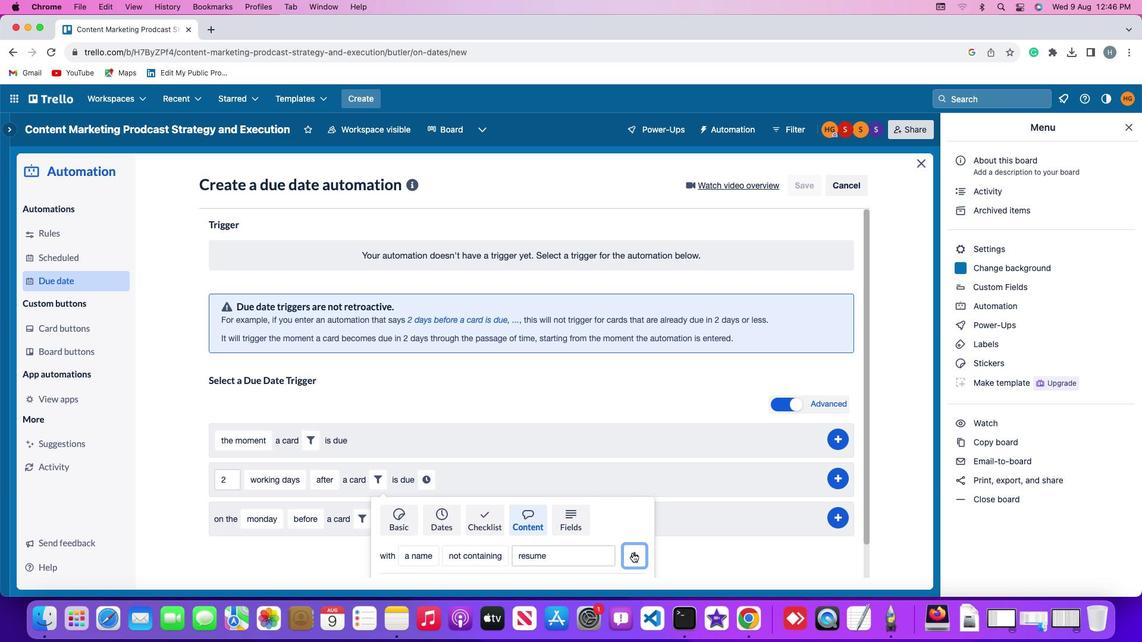 
Action: Mouse moved to (588, 481)
Screenshot: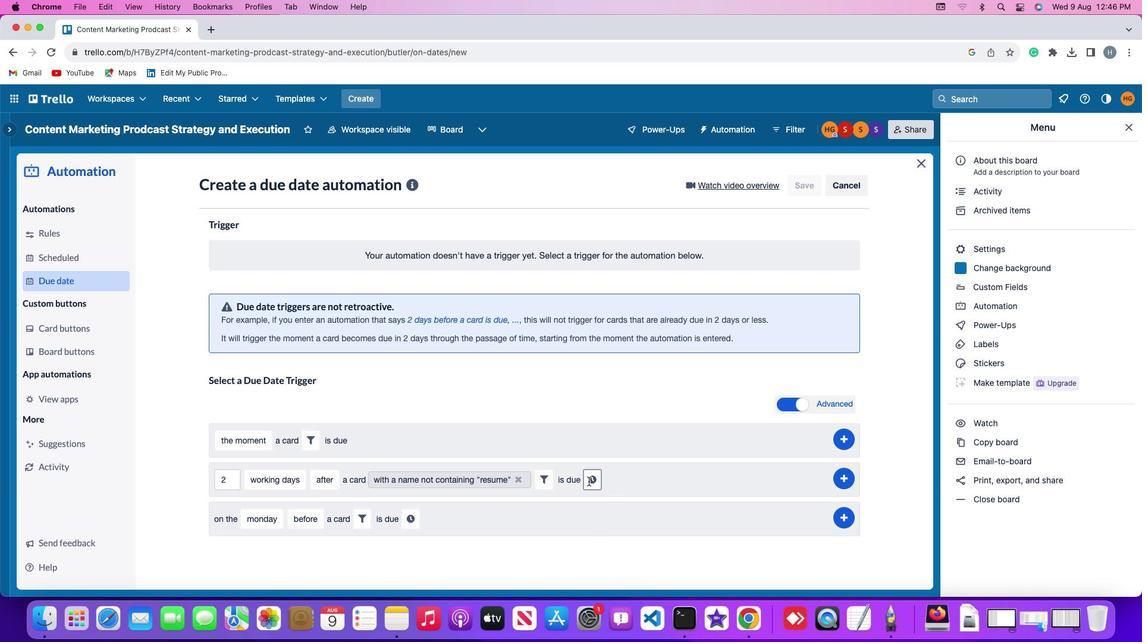 
Action: Mouse pressed left at (588, 481)
Screenshot: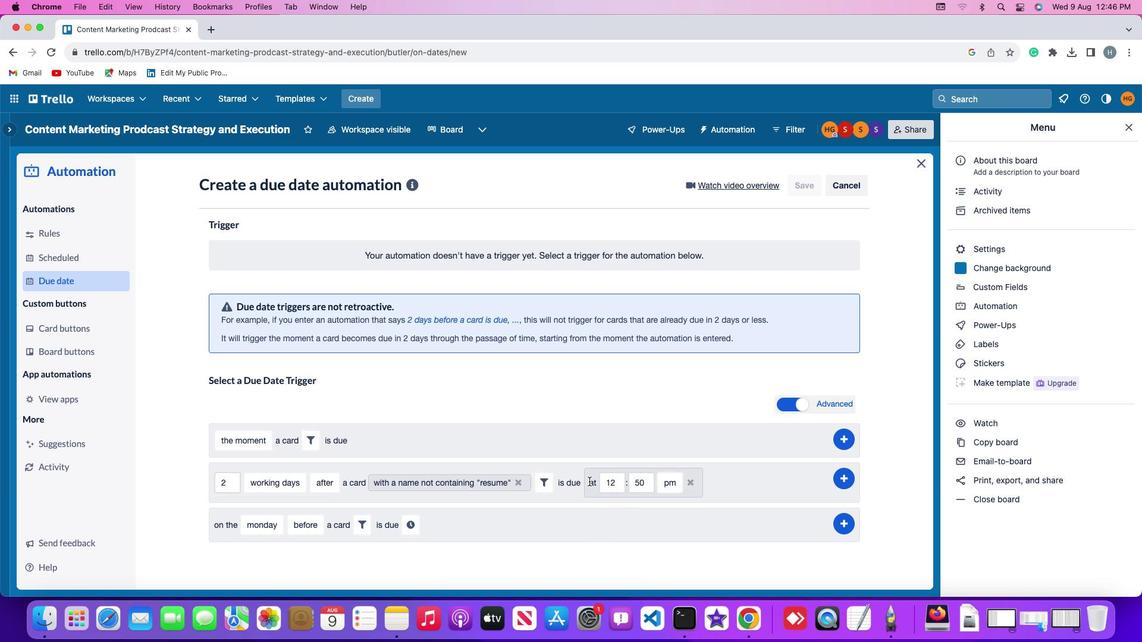 
Action: Mouse moved to (614, 481)
Screenshot: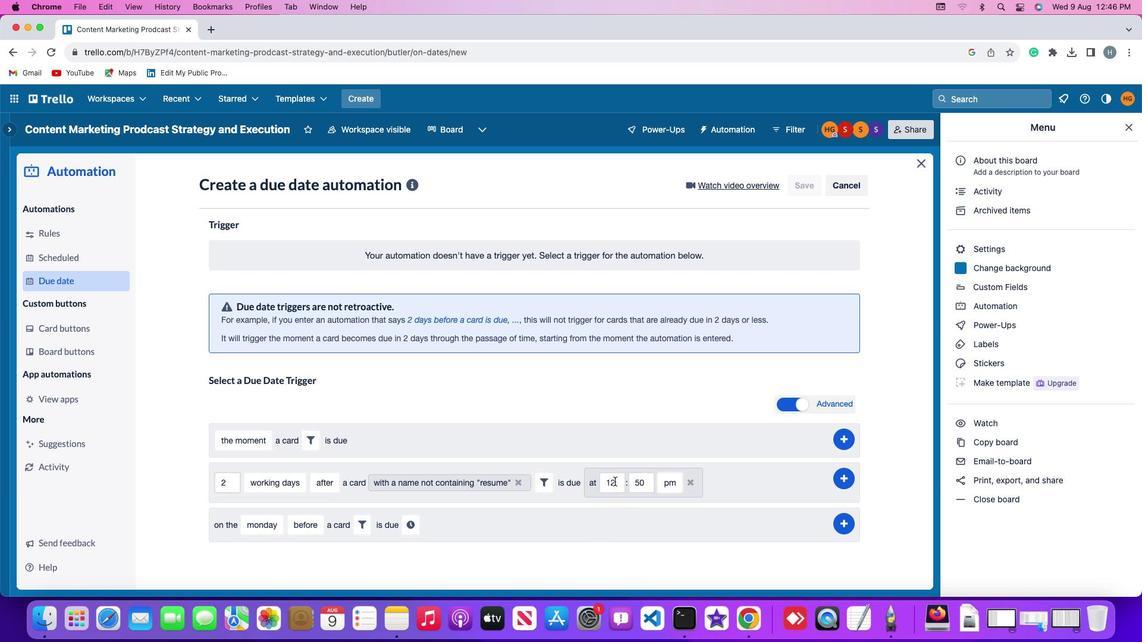 
Action: Mouse pressed left at (614, 481)
Screenshot: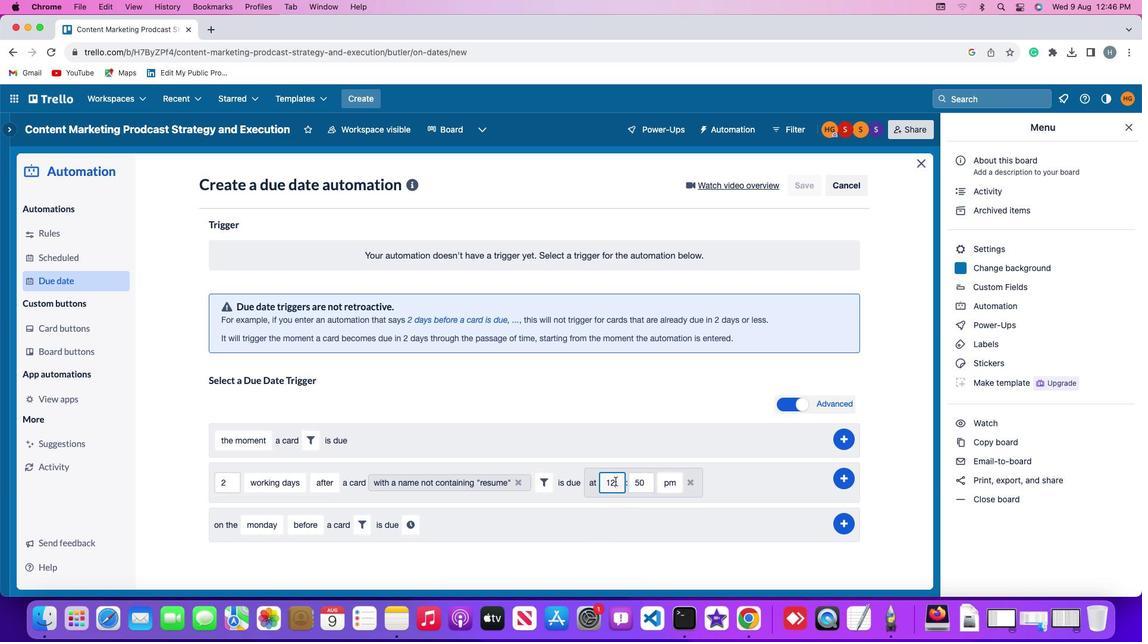 
Action: Mouse moved to (616, 481)
Screenshot: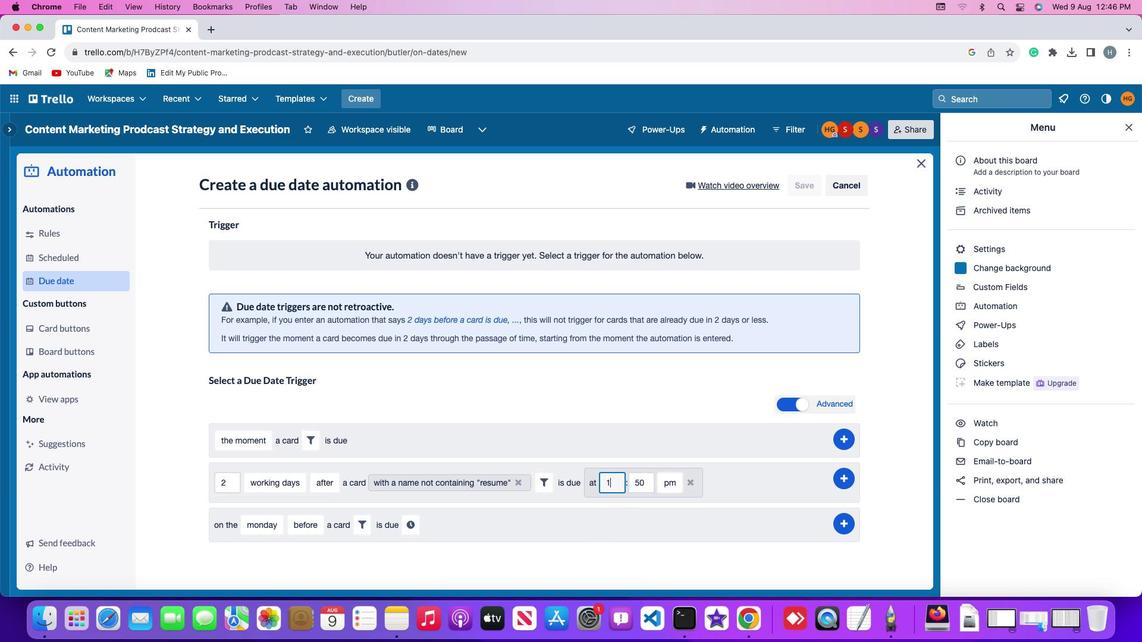 
Action: Key pressed Key.backspaceKey.backspace
Screenshot: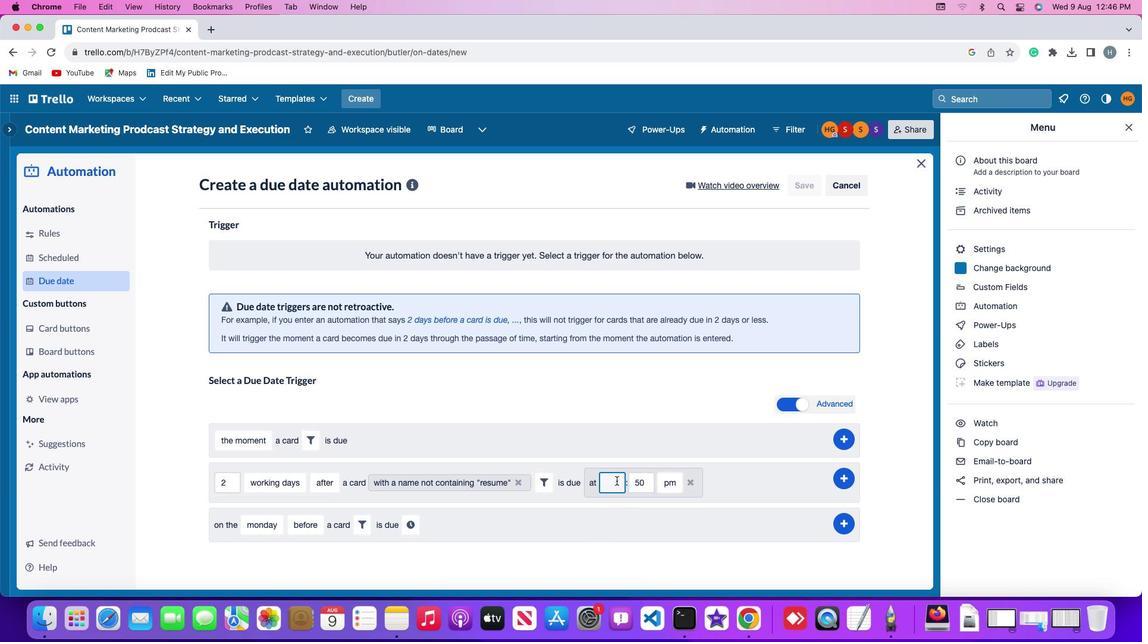 
Action: Mouse moved to (616, 480)
Screenshot: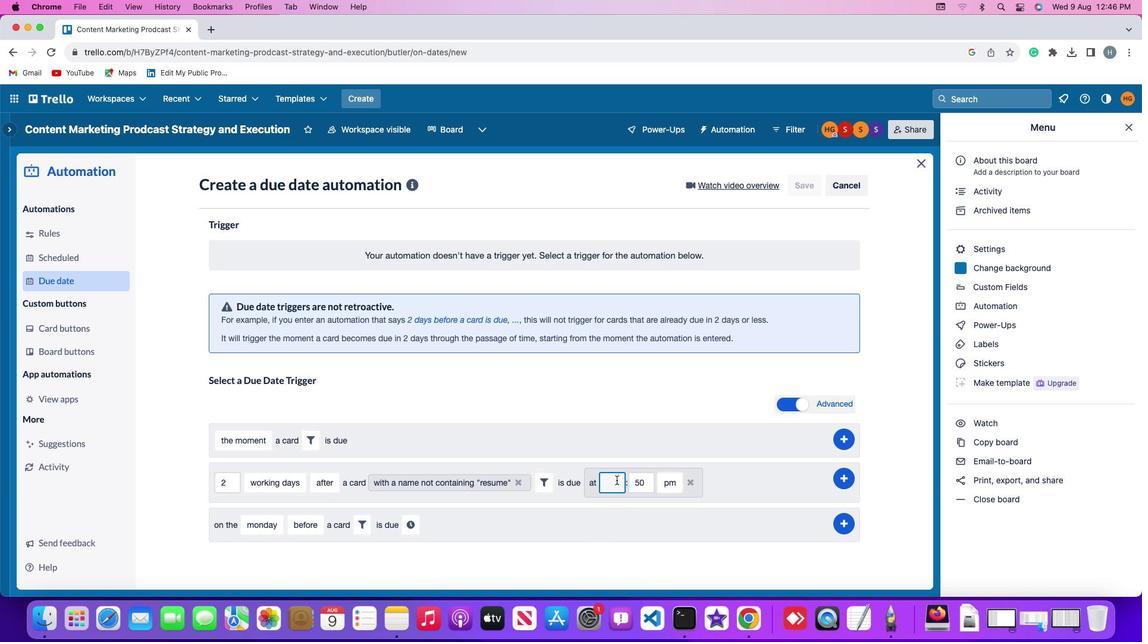 
Action: Key pressed '1''1'
Screenshot: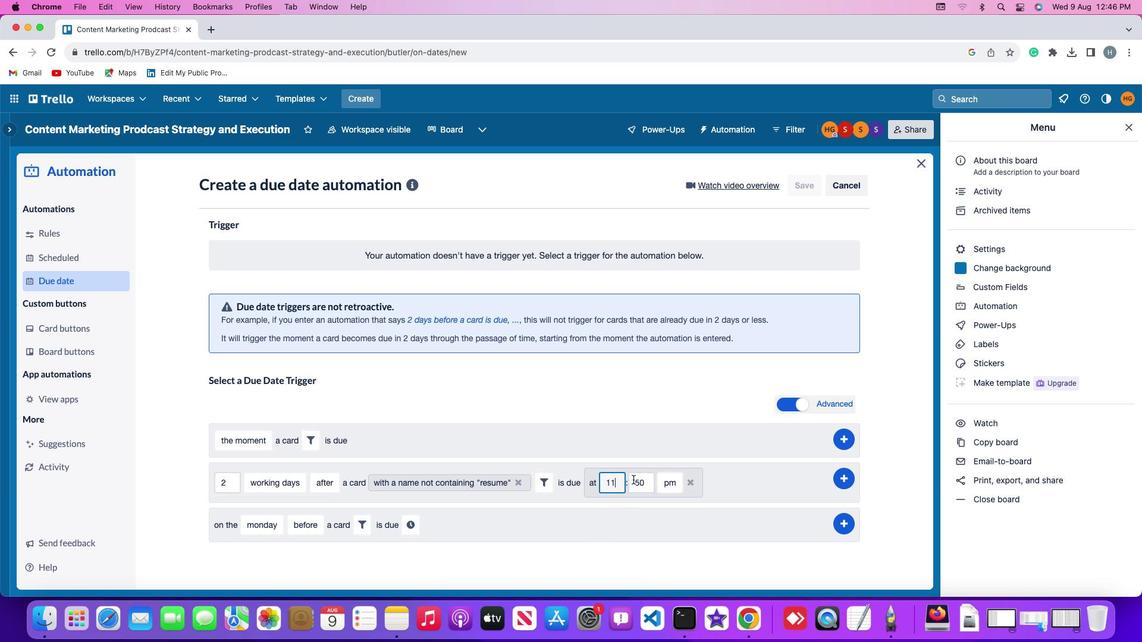 
Action: Mouse moved to (651, 480)
Screenshot: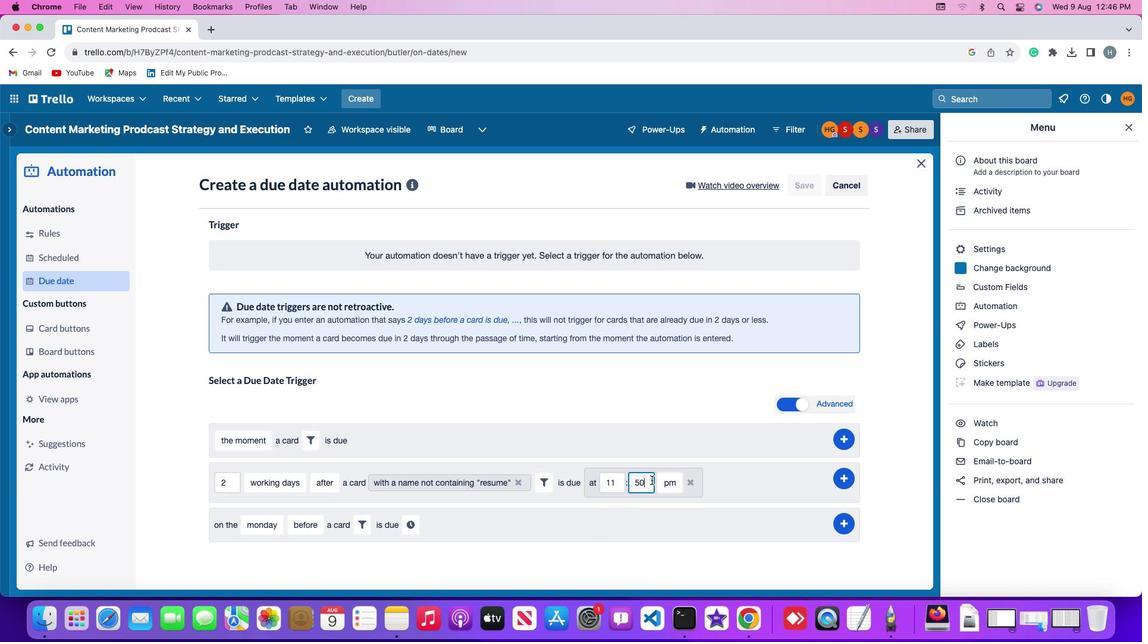
Action: Mouse pressed left at (651, 480)
Screenshot: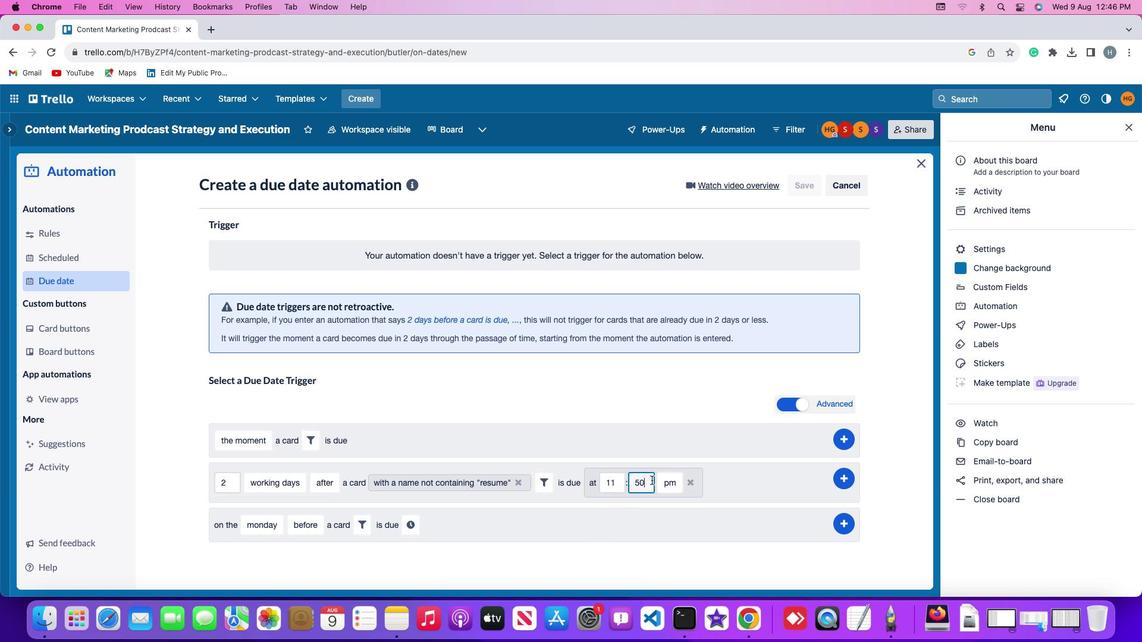 
Action: Mouse moved to (651, 480)
Screenshot: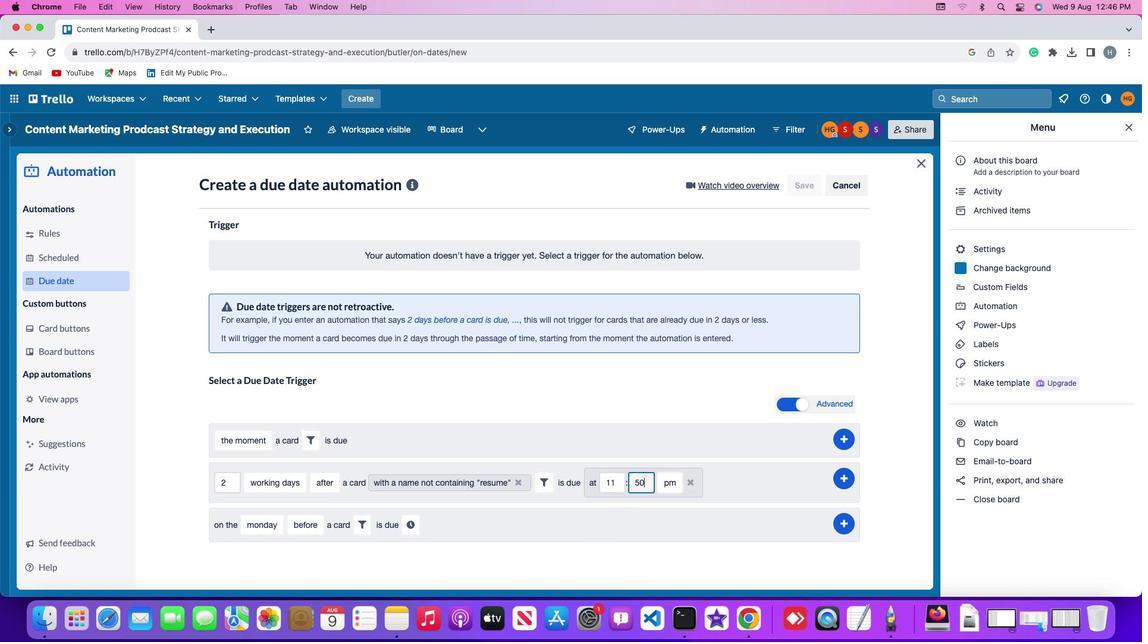 
Action: Key pressed Key.backspaceKey.backspaceKey.backspace'0''0'
Screenshot: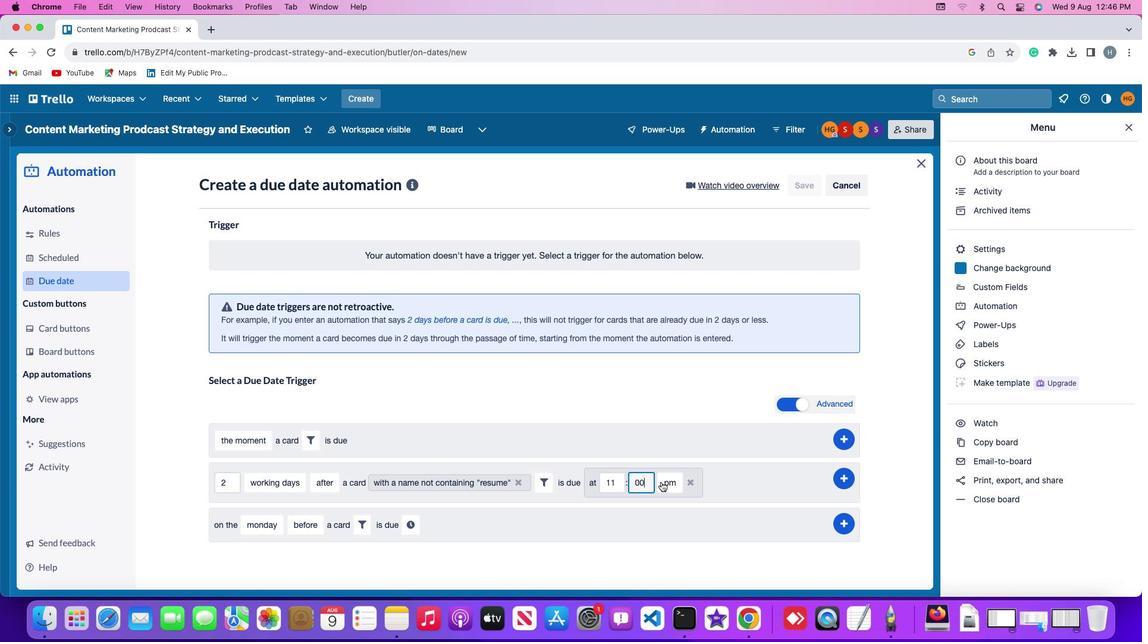 
Action: Mouse moved to (675, 482)
Screenshot: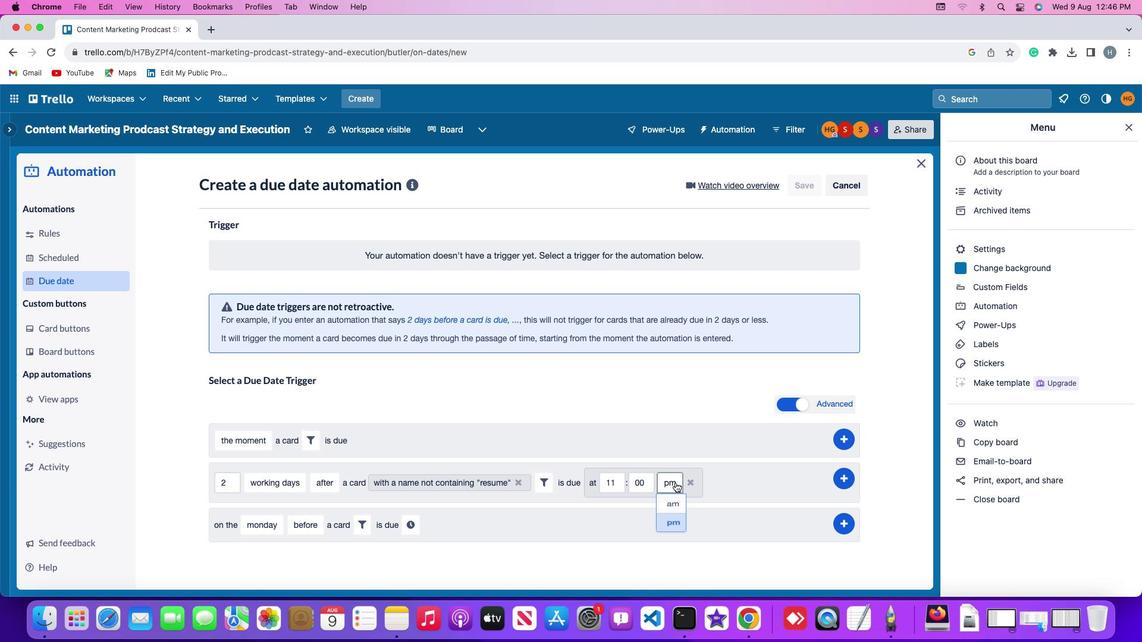 
Action: Mouse pressed left at (675, 482)
Screenshot: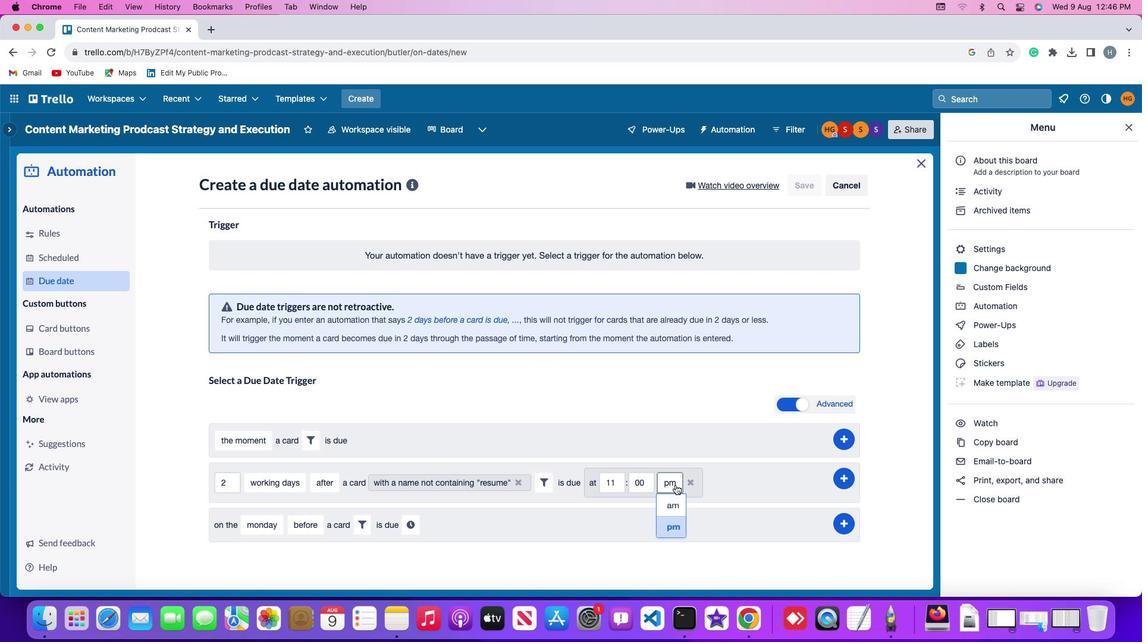 
Action: Mouse moved to (677, 504)
Screenshot: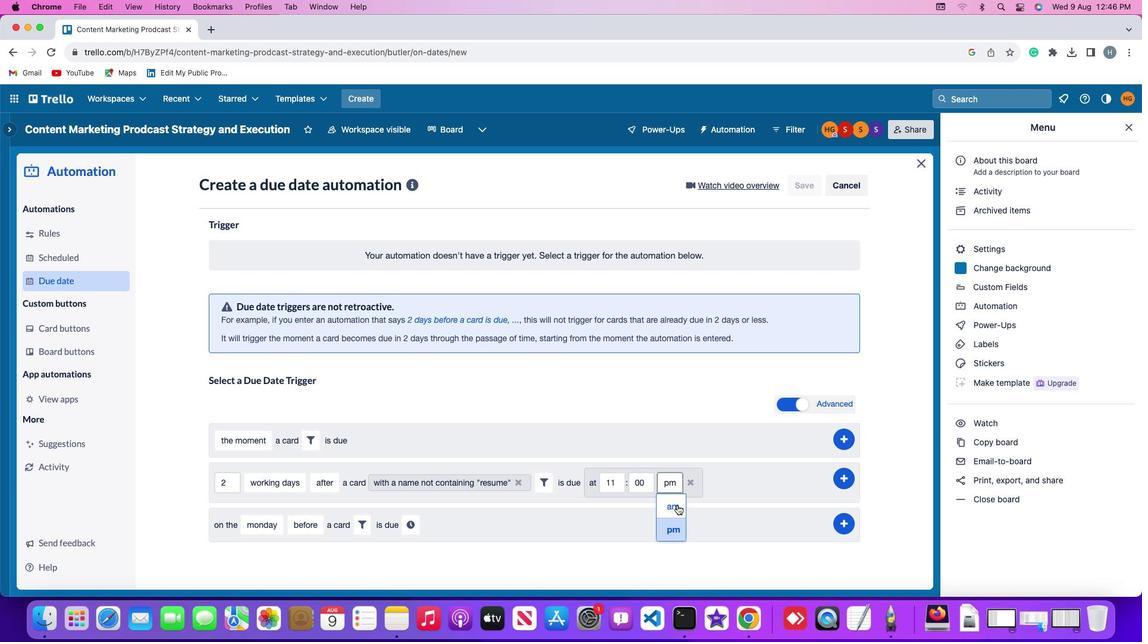 
Action: Mouse pressed left at (677, 504)
Screenshot: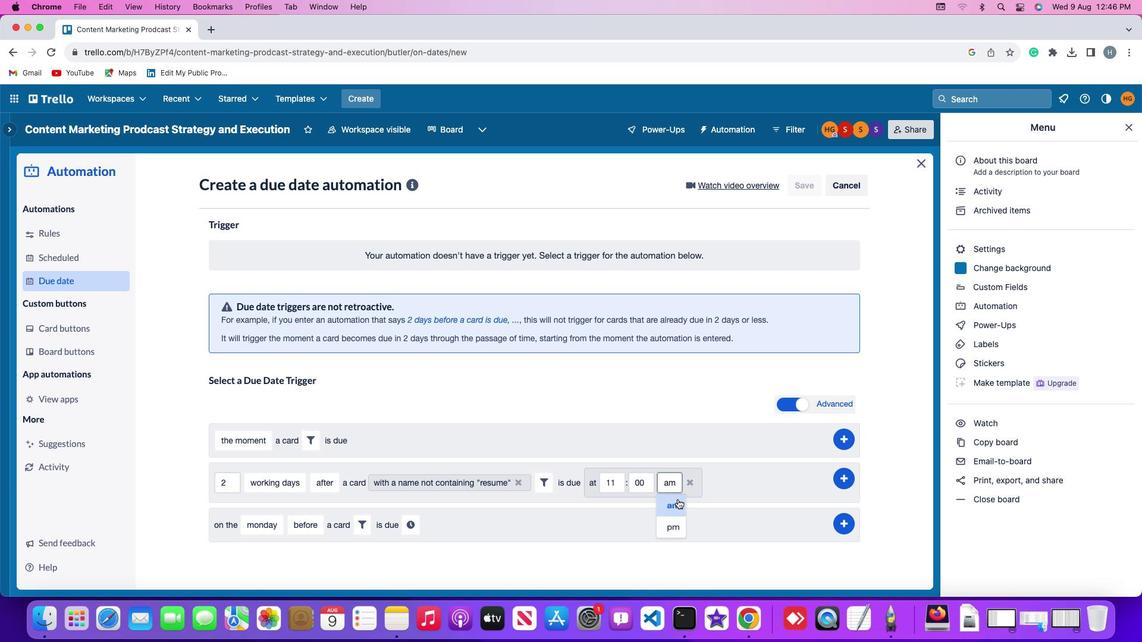 
Action: Mouse moved to (842, 478)
Screenshot: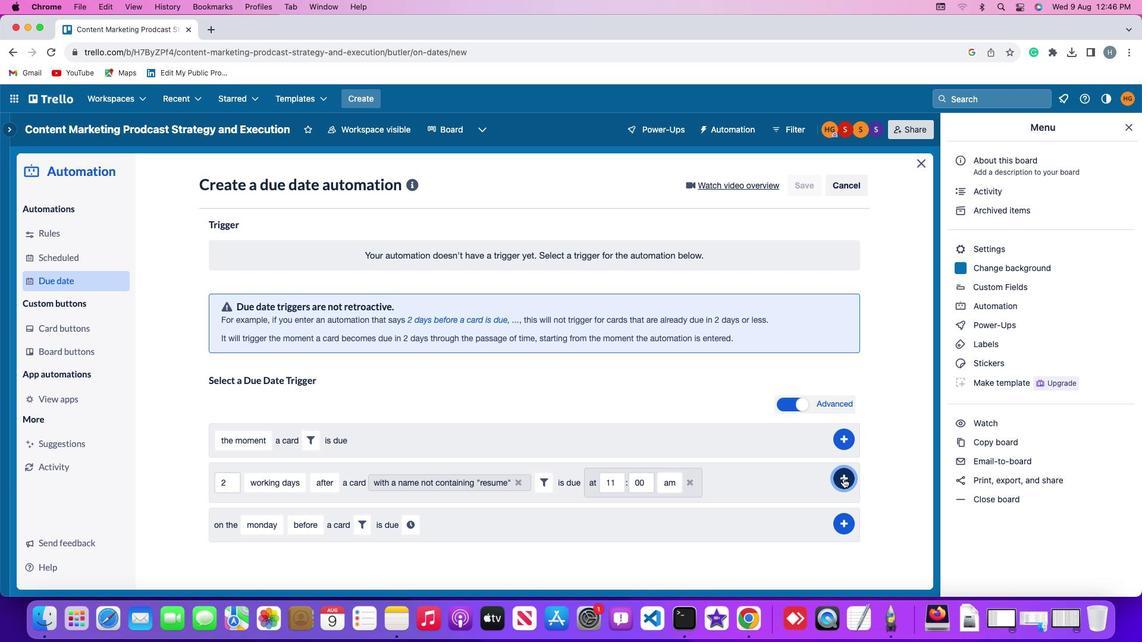 
Action: Mouse pressed left at (842, 478)
Screenshot: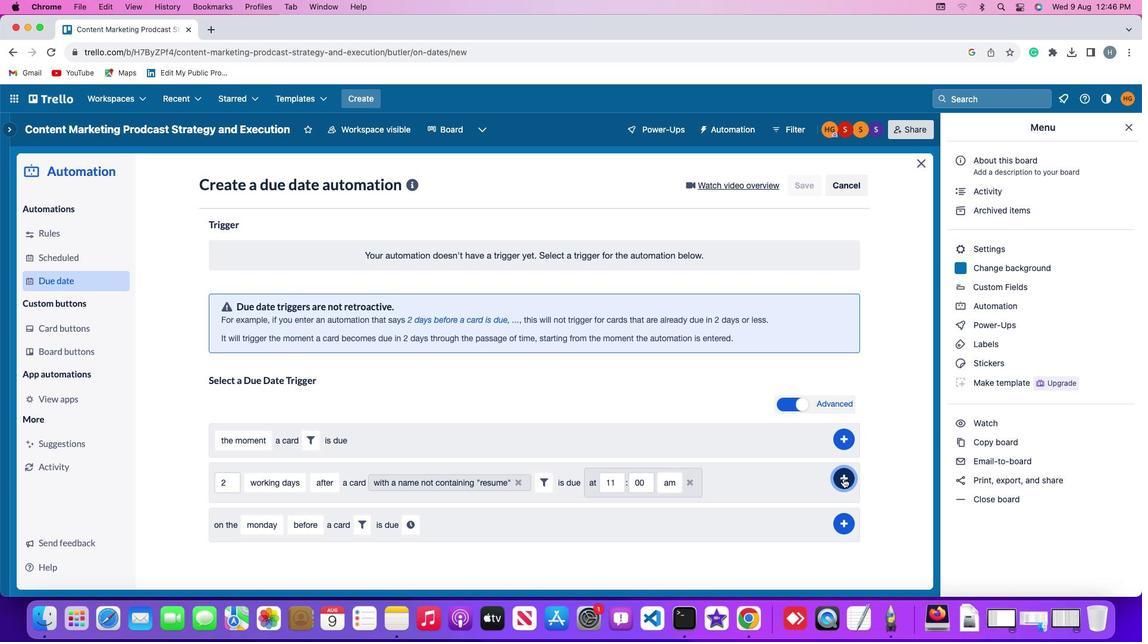 
Action: Mouse moved to (895, 345)
Screenshot: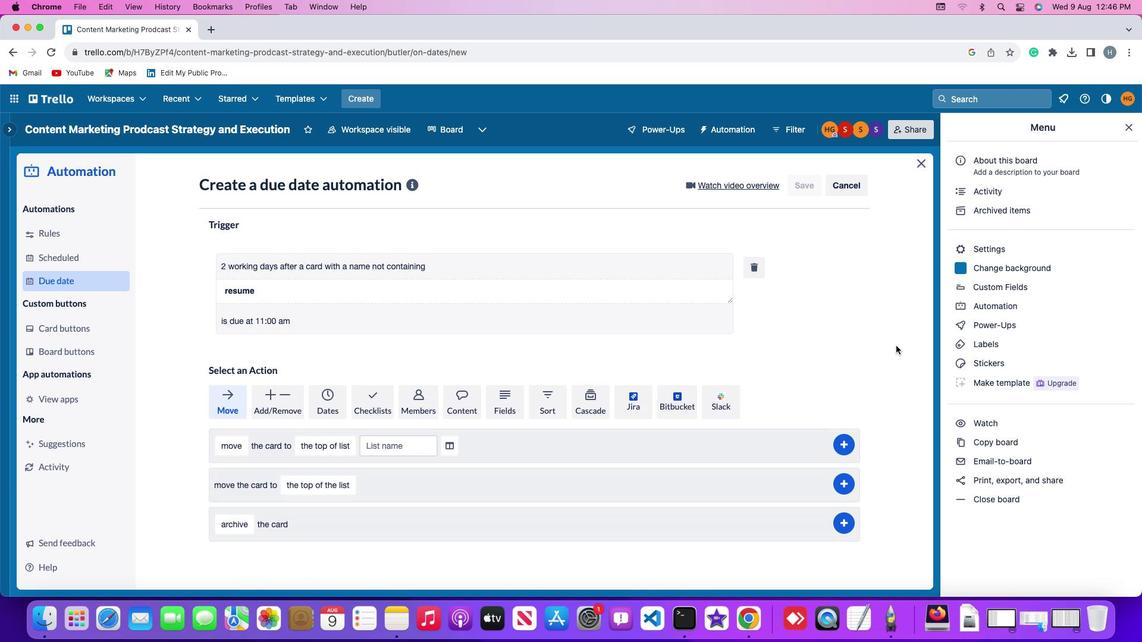 
